 Task: Find connections with filter location Macenta with filter topic #propertymanagement with filter profile language German with filter current company Vestige Marketing Pvt. Ltd. with filter school Bal Bharati Public School, Noida with filter industry Hospitals with filter service category Financial Accounting with filter keywords title Research Assistant
Action: Mouse moved to (238, 189)
Screenshot: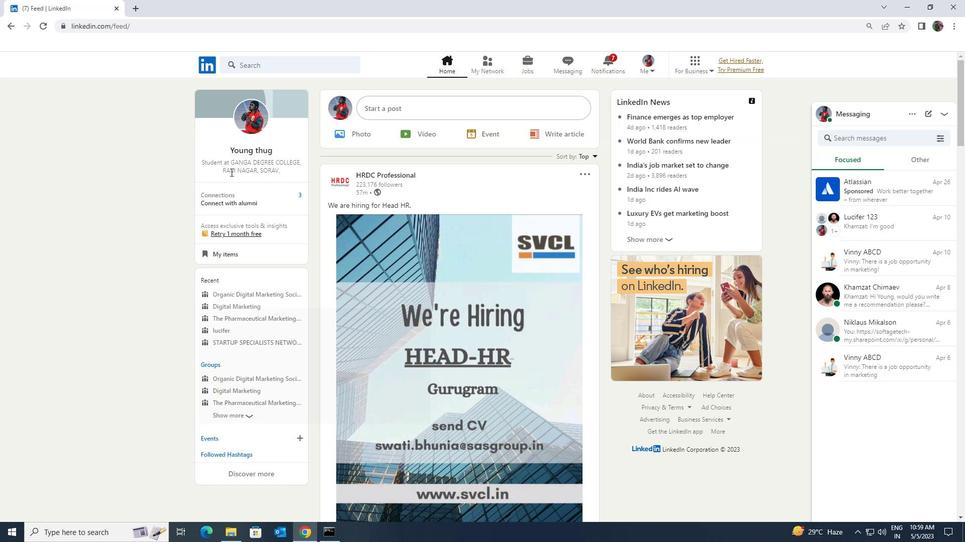 
Action: Mouse pressed left at (238, 189)
Screenshot: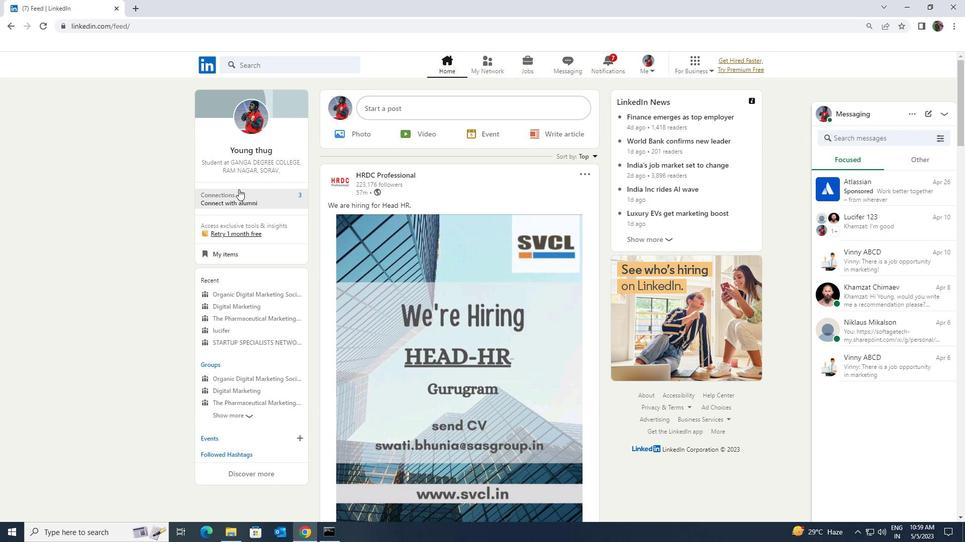 
Action: Mouse moved to (243, 120)
Screenshot: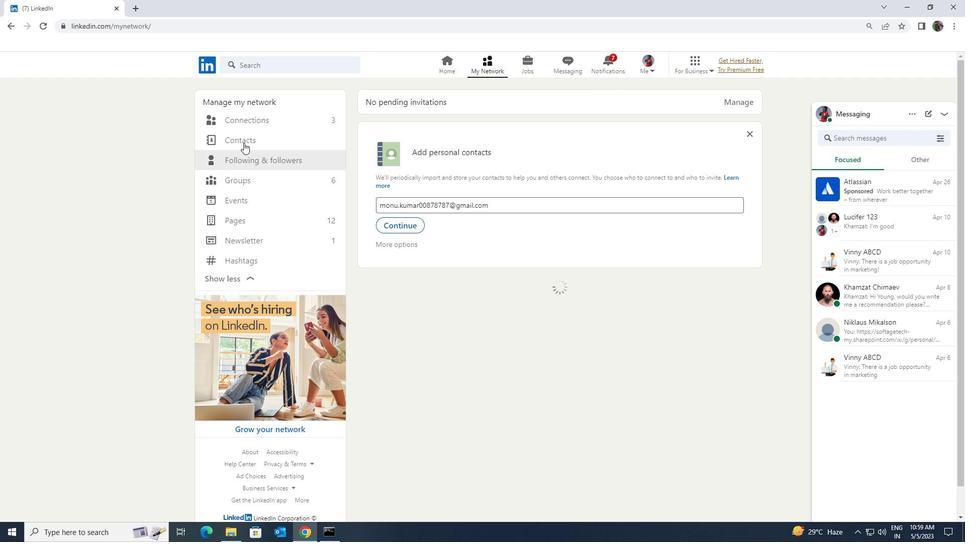
Action: Mouse pressed left at (243, 120)
Screenshot: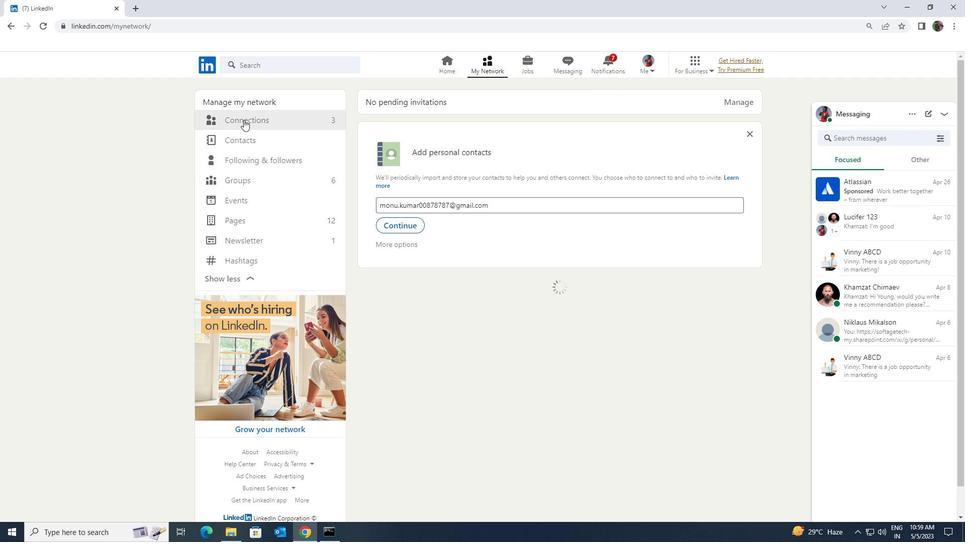 
Action: Mouse moved to (550, 119)
Screenshot: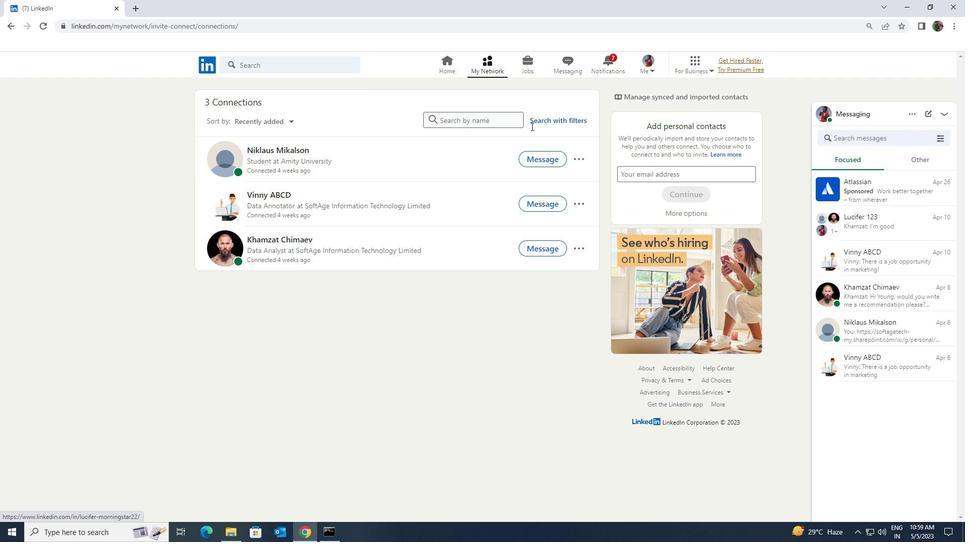 
Action: Mouse pressed left at (550, 119)
Screenshot: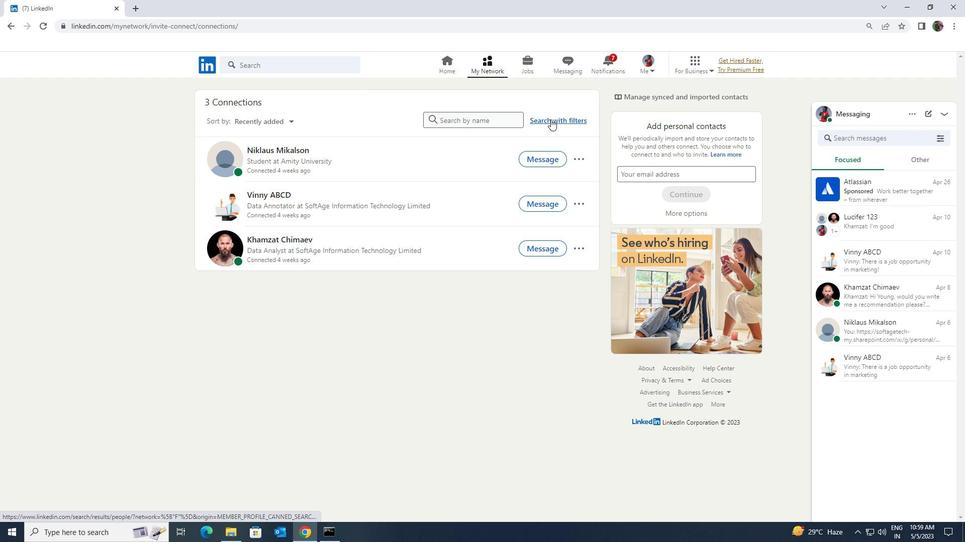 
Action: Mouse moved to (524, 92)
Screenshot: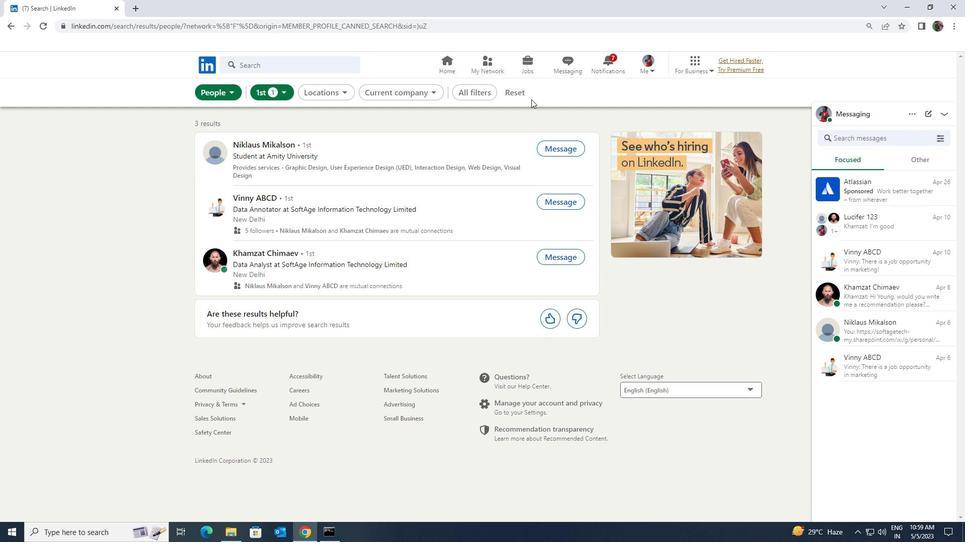 
Action: Mouse pressed left at (524, 92)
Screenshot: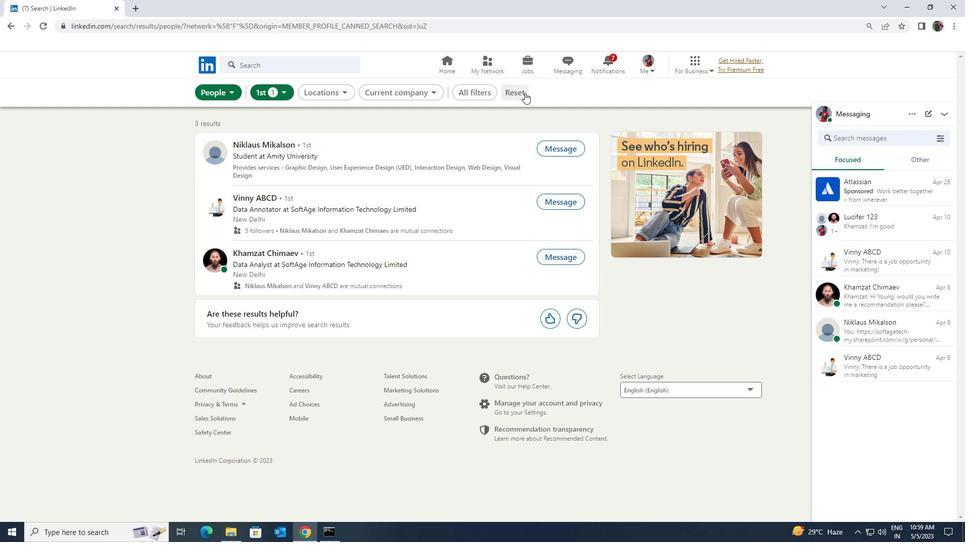 
Action: Mouse moved to (504, 89)
Screenshot: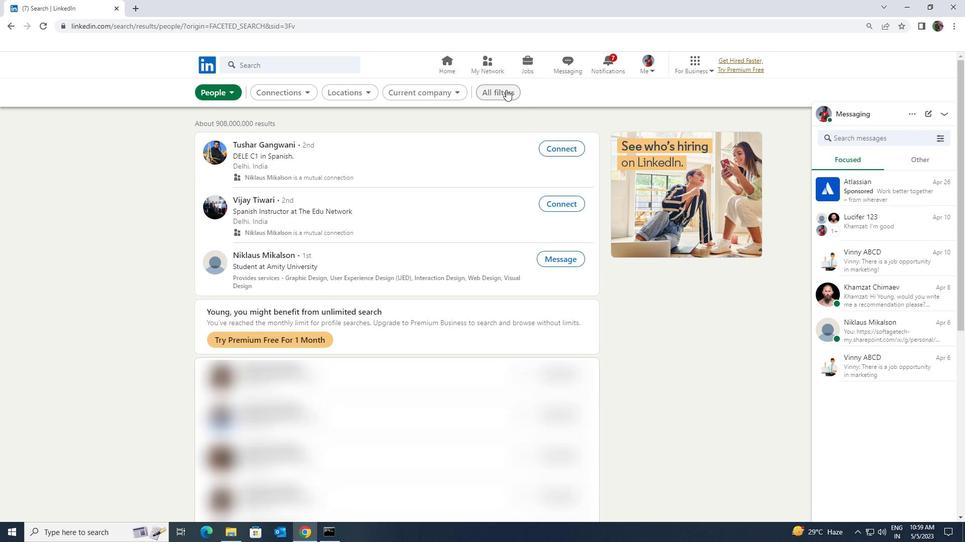 
Action: Mouse pressed left at (504, 89)
Screenshot: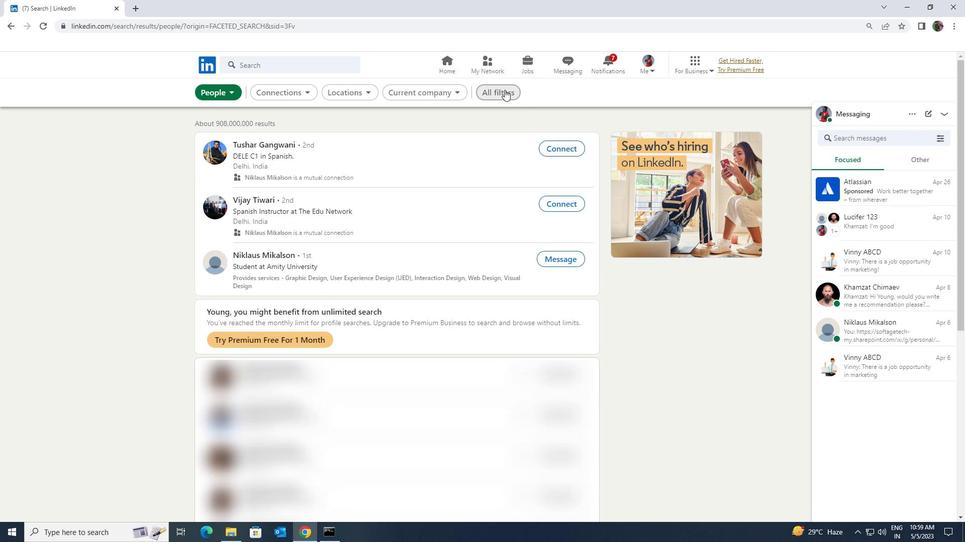 
Action: Mouse moved to (840, 394)
Screenshot: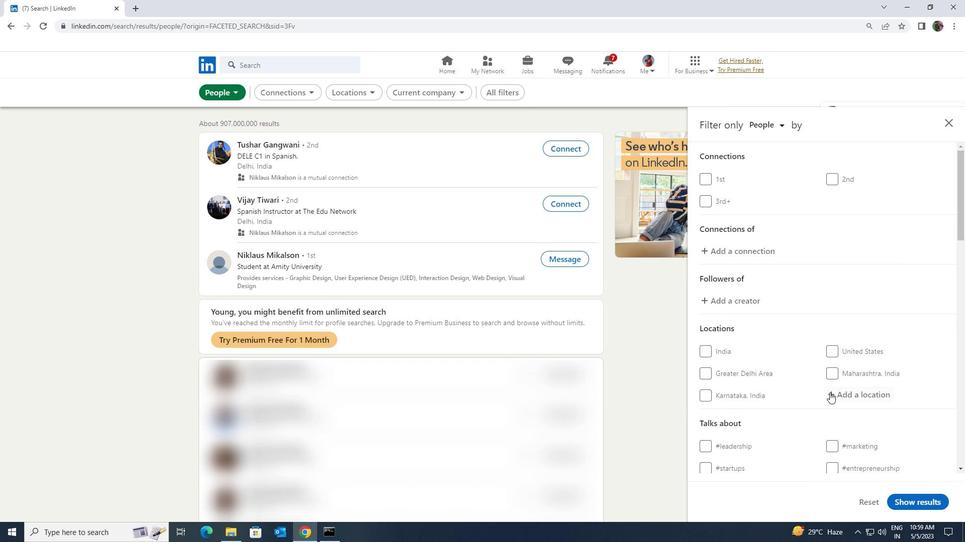 
Action: Mouse pressed left at (840, 394)
Screenshot: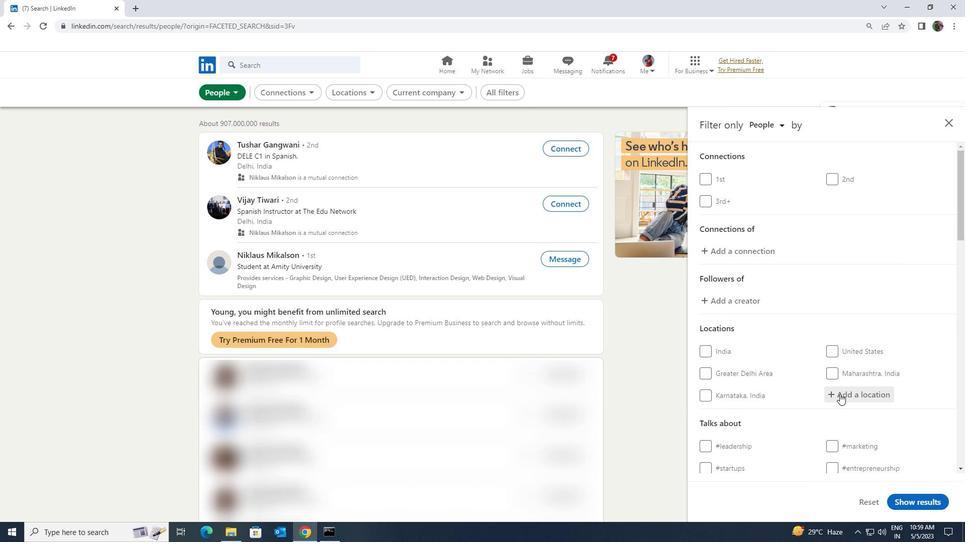 
Action: Key pressed <Key.shift>MACENTA
Screenshot: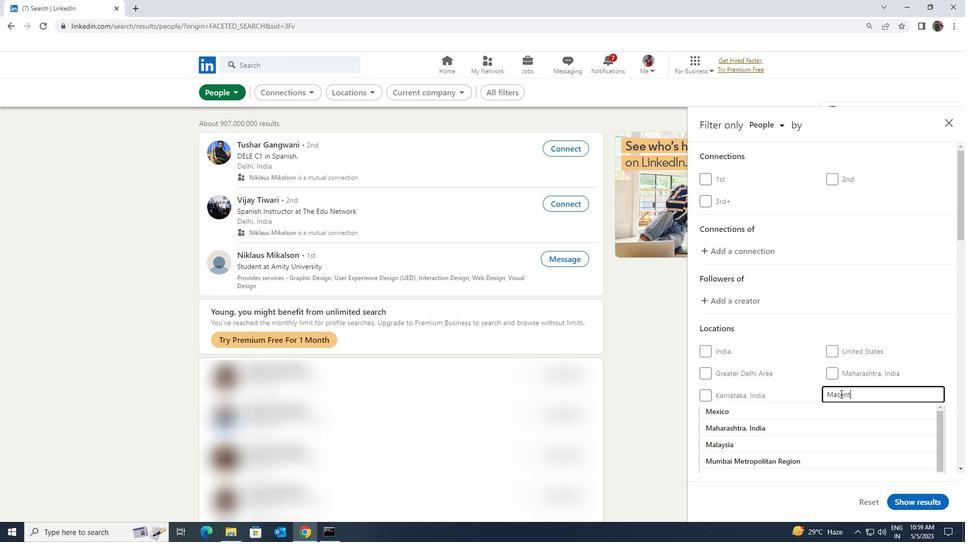 
Action: Mouse moved to (842, 412)
Screenshot: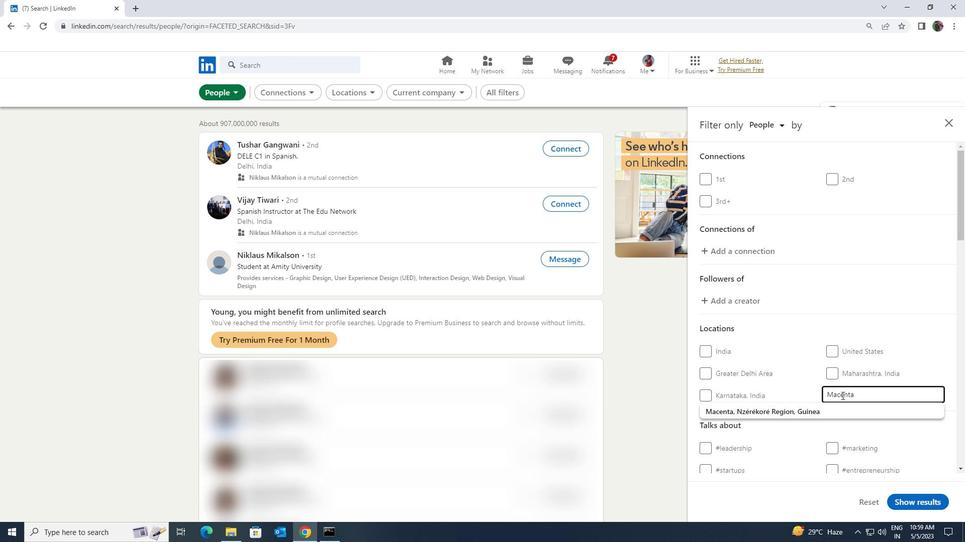 
Action: Mouse pressed left at (842, 412)
Screenshot: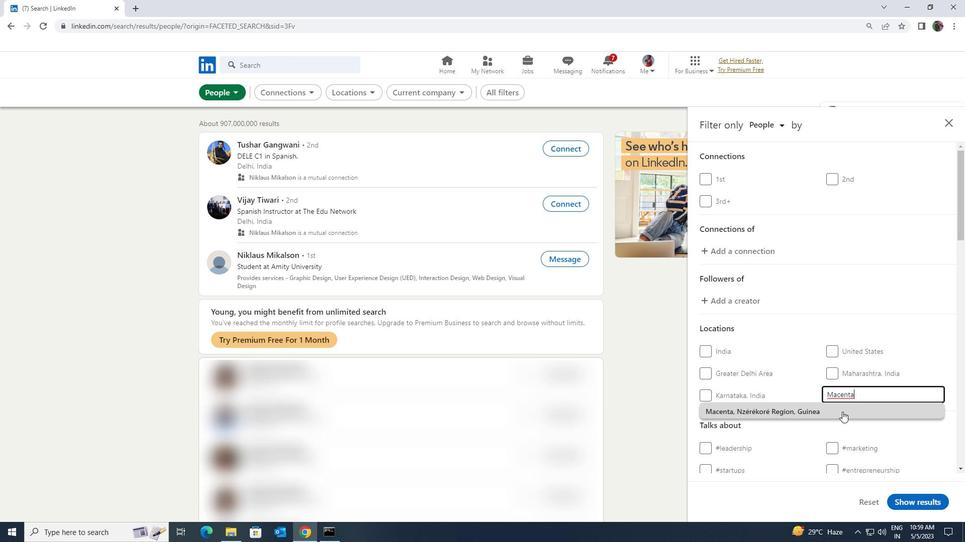 
Action: Mouse moved to (842, 412)
Screenshot: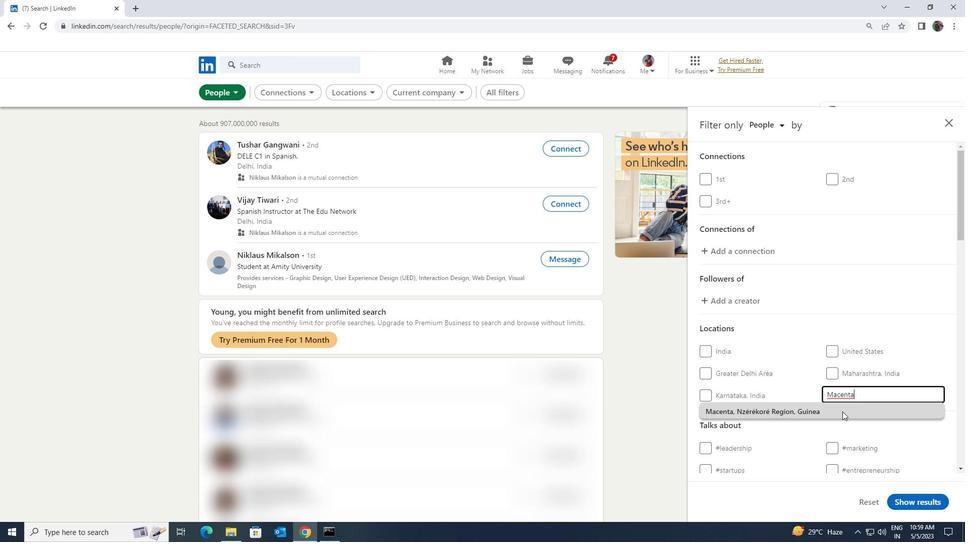 
Action: Mouse scrolled (842, 411) with delta (0, 0)
Screenshot: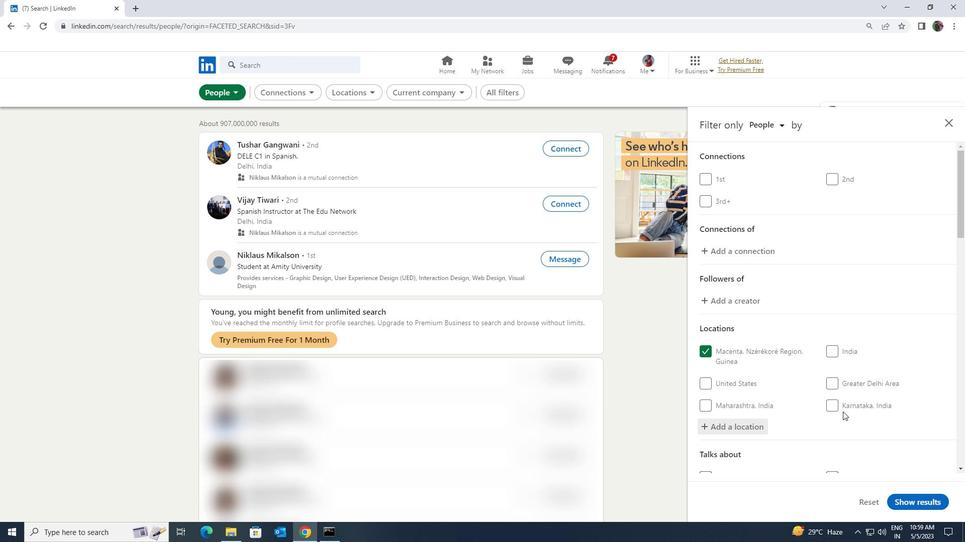 
Action: Mouse scrolled (842, 411) with delta (0, 0)
Screenshot: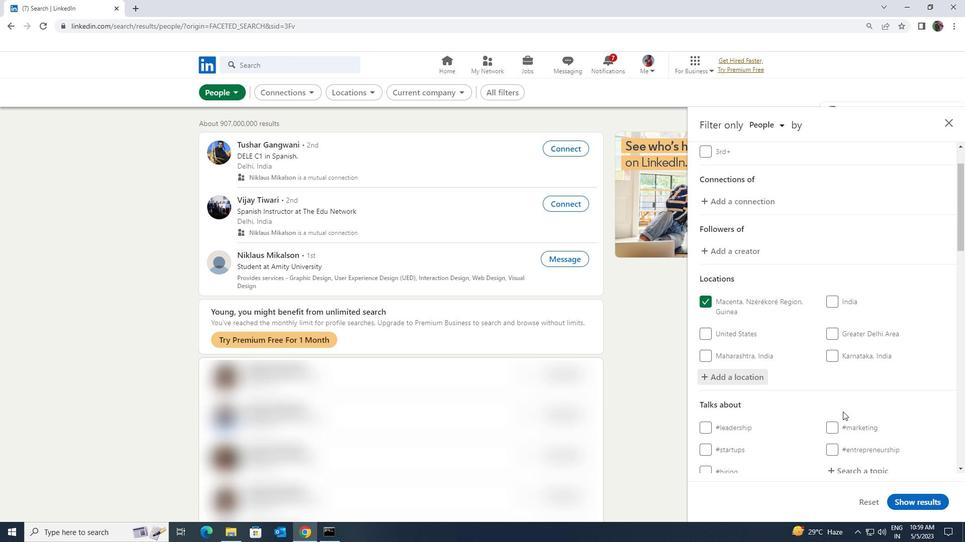 
Action: Mouse moved to (842, 415)
Screenshot: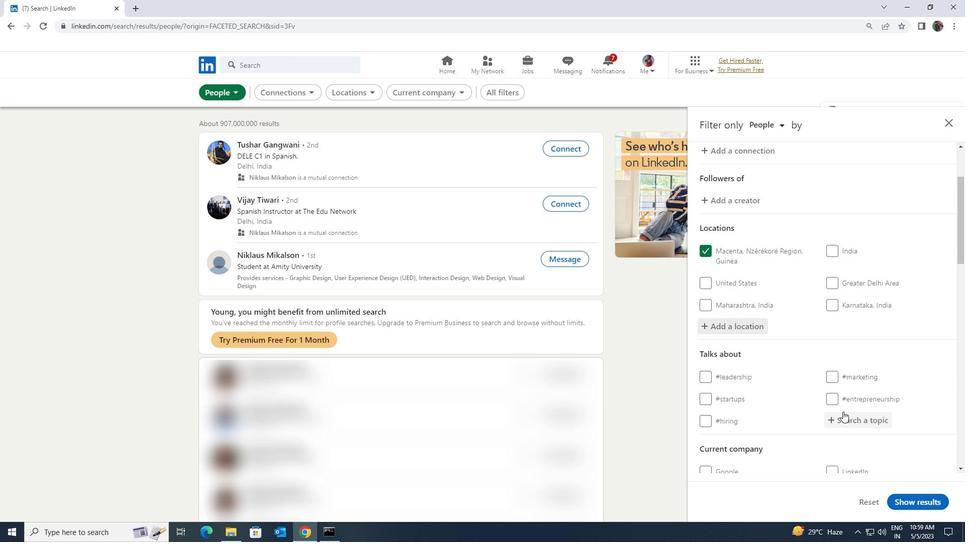 
Action: Mouse pressed left at (842, 415)
Screenshot: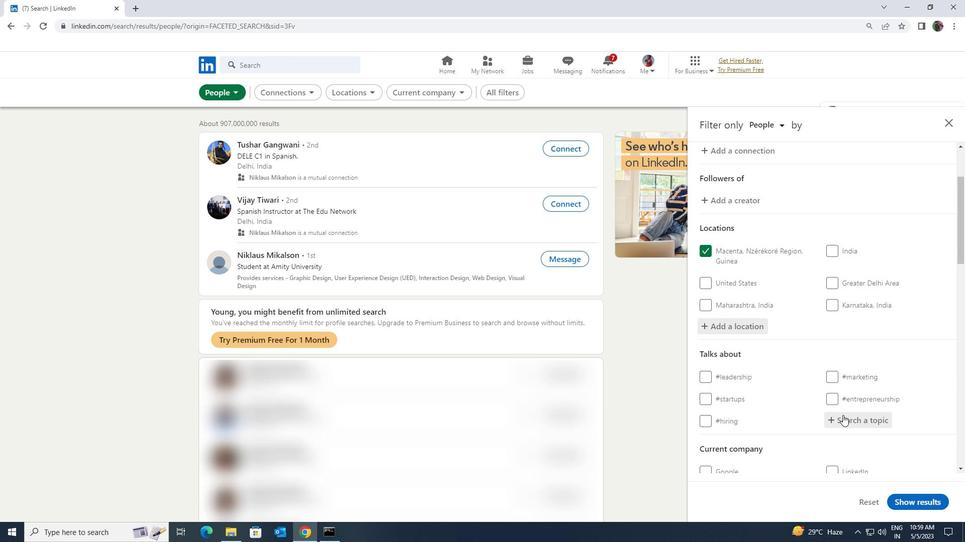 
Action: Key pressed <Key.shift><Key.shift><Key.shift><Key.shift><Key.shift>PROPERTYMANA
Screenshot: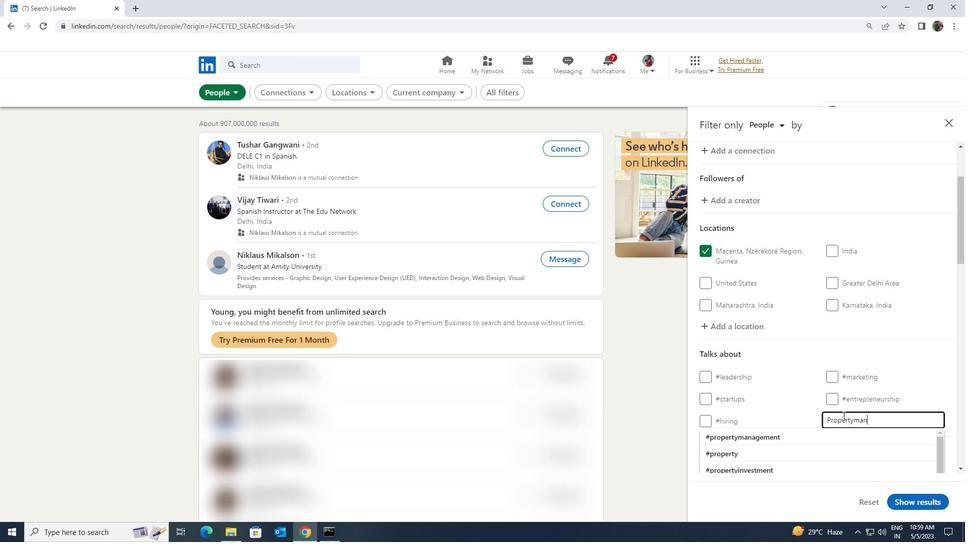 
Action: Mouse moved to (833, 432)
Screenshot: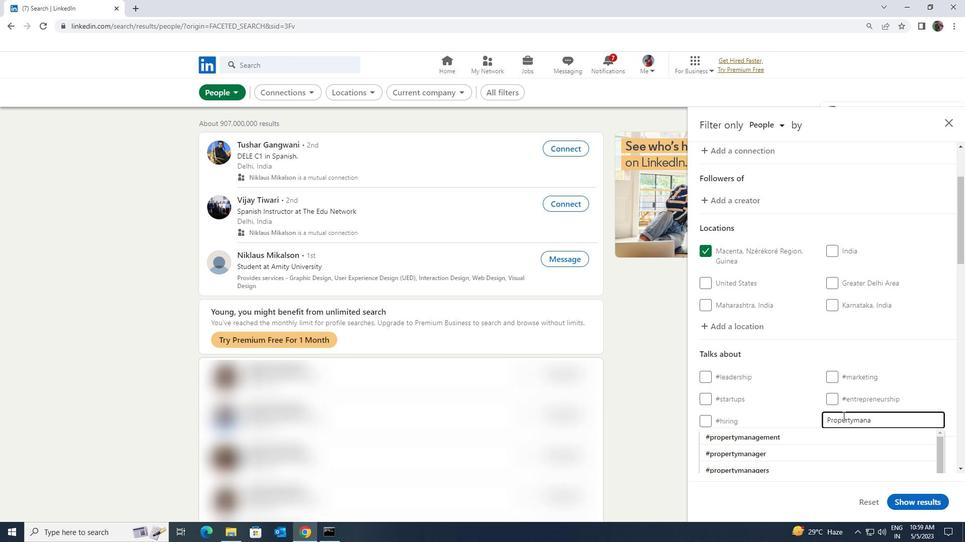 
Action: Mouse pressed left at (833, 432)
Screenshot: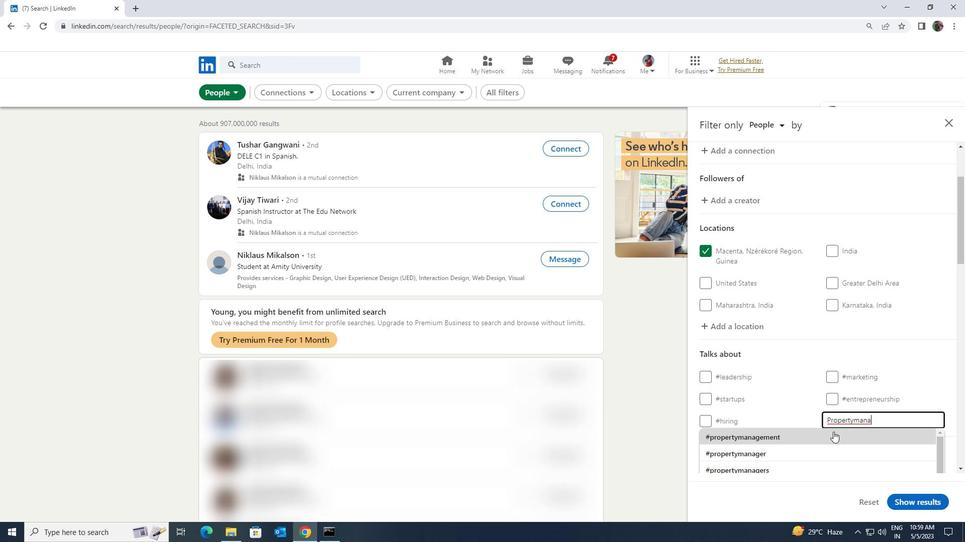 
Action: Mouse moved to (832, 432)
Screenshot: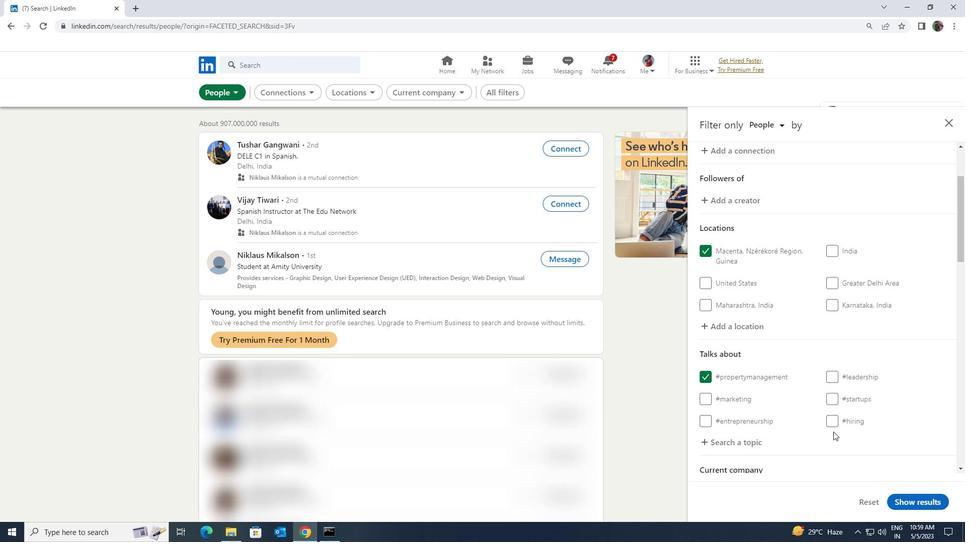 
Action: Mouse scrolled (832, 431) with delta (0, 0)
Screenshot: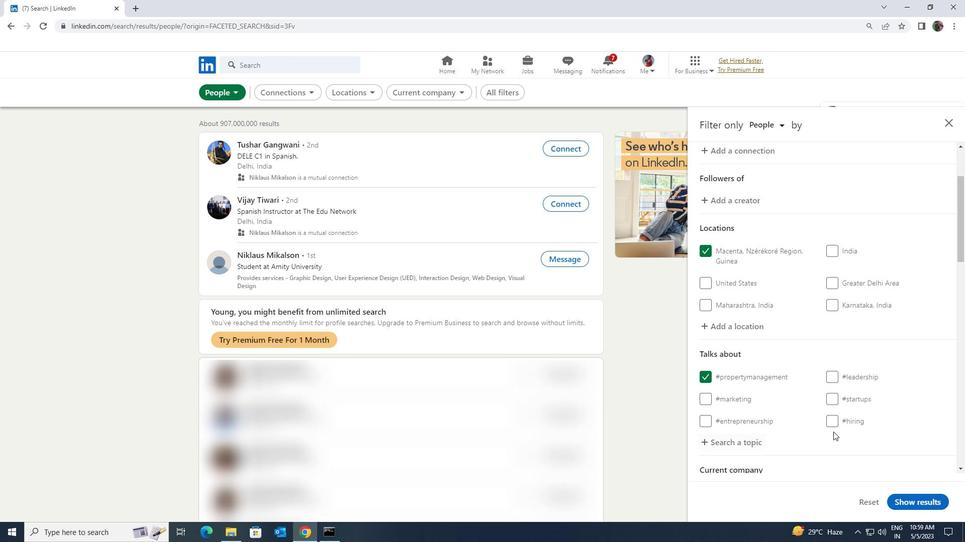 
Action: Mouse scrolled (832, 431) with delta (0, 0)
Screenshot: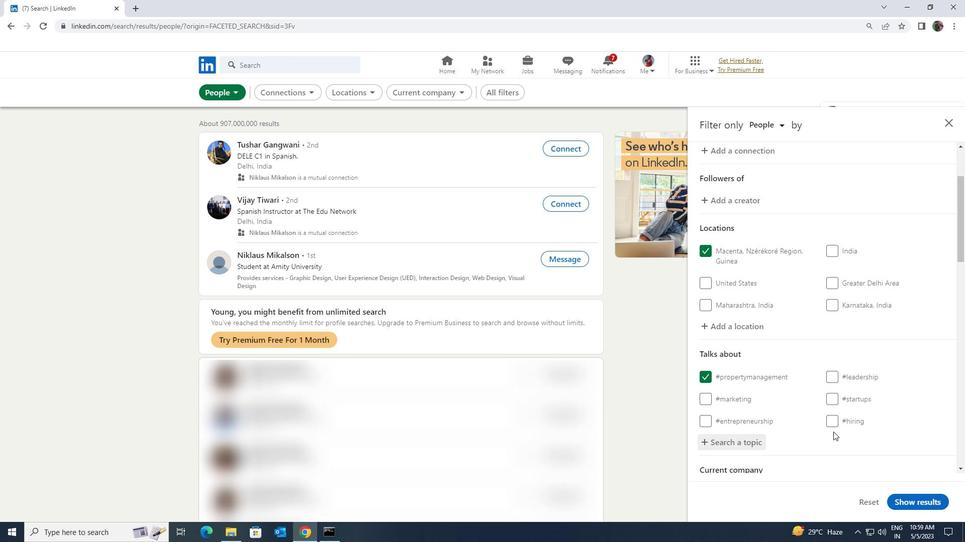
Action: Mouse moved to (832, 432)
Screenshot: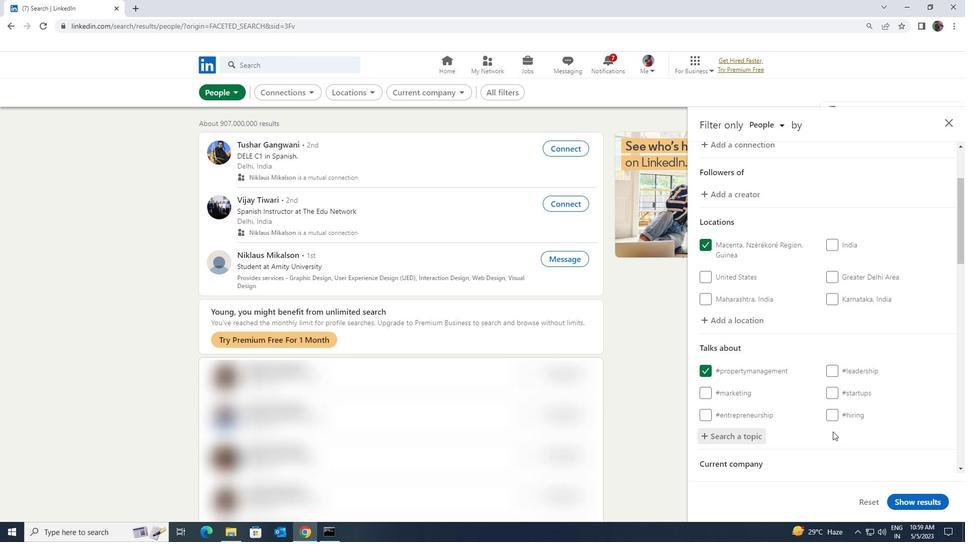 
Action: Mouse scrolled (832, 432) with delta (0, 0)
Screenshot: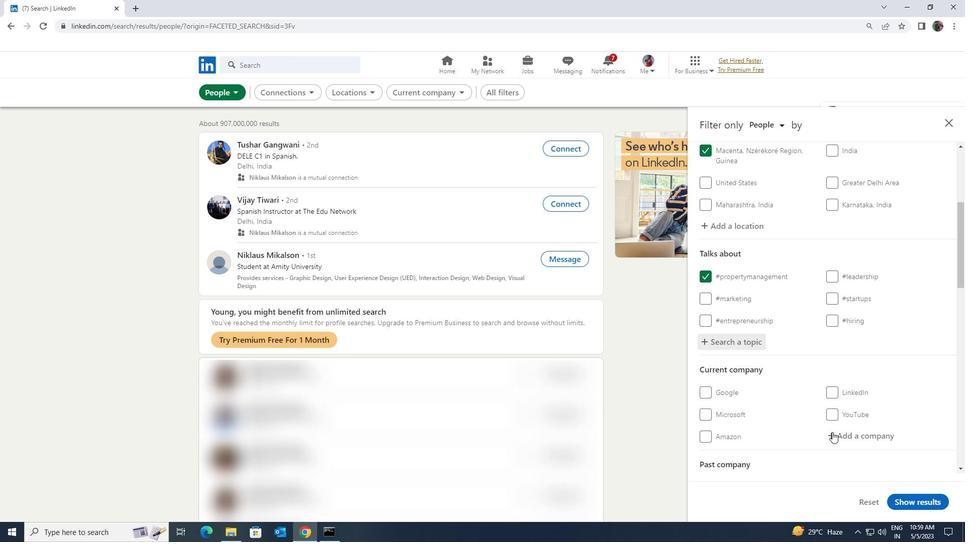 
Action: Mouse scrolled (832, 432) with delta (0, 0)
Screenshot: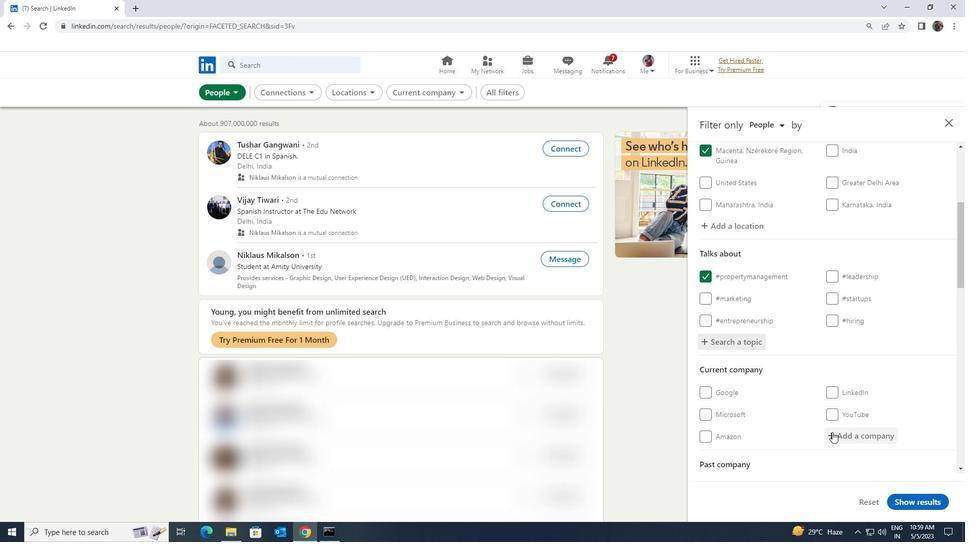 
Action: Mouse scrolled (832, 432) with delta (0, 0)
Screenshot: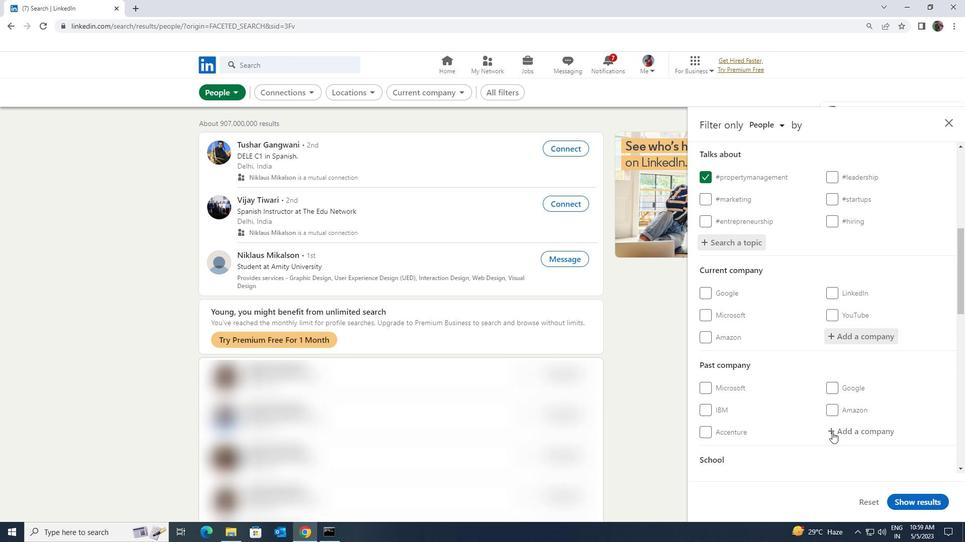 
Action: Mouse scrolled (832, 432) with delta (0, 0)
Screenshot: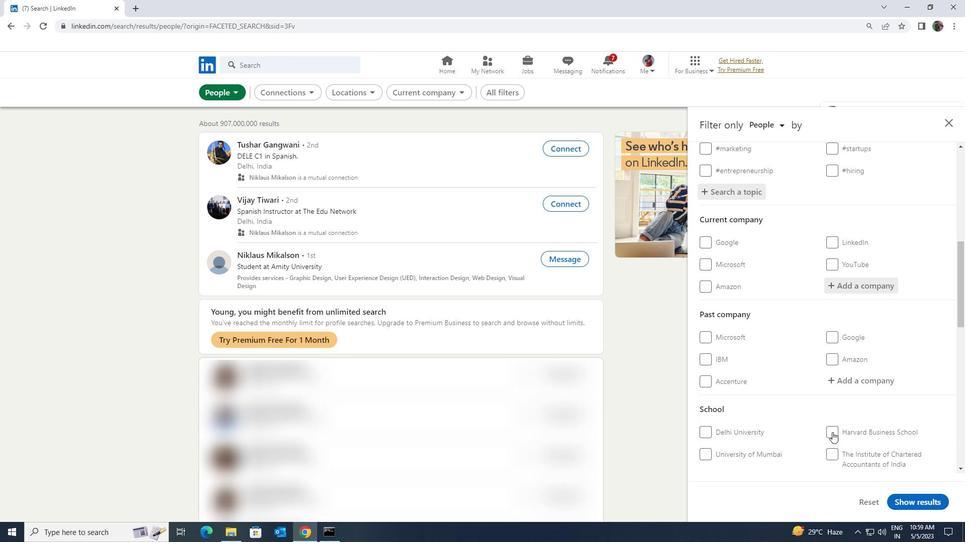 
Action: Mouse scrolled (832, 432) with delta (0, 0)
Screenshot: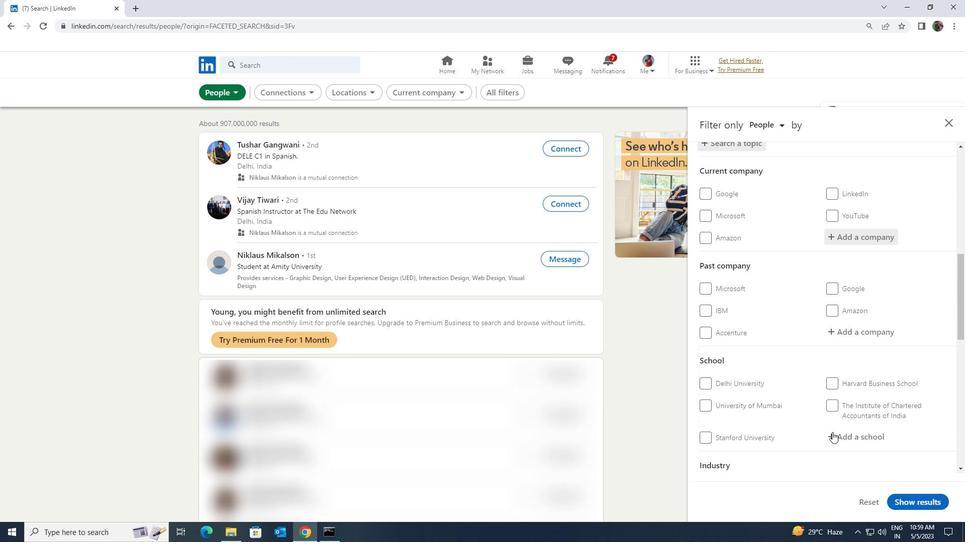 
Action: Mouse scrolled (832, 432) with delta (0, 0)
Screenshot: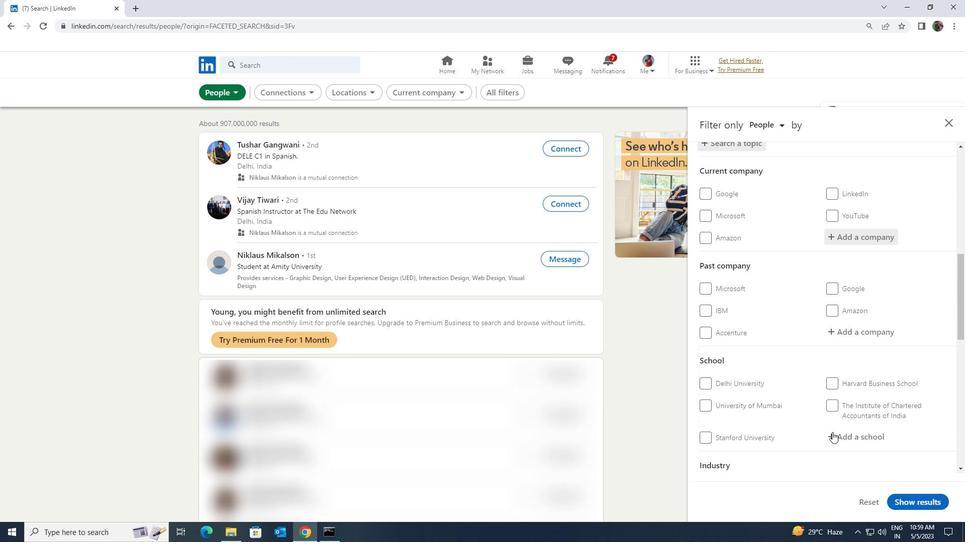 
Action: Mouse scrolled (832, 432) with delta (0, 0)
Screenshot: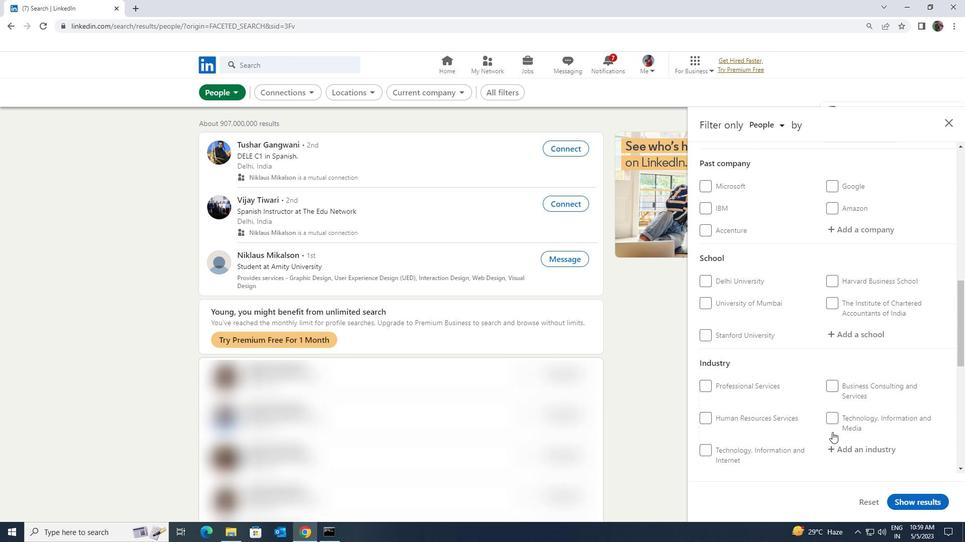 
Action: Mouse scrolled (832, 432) with delta (0, 0)
Screenshot: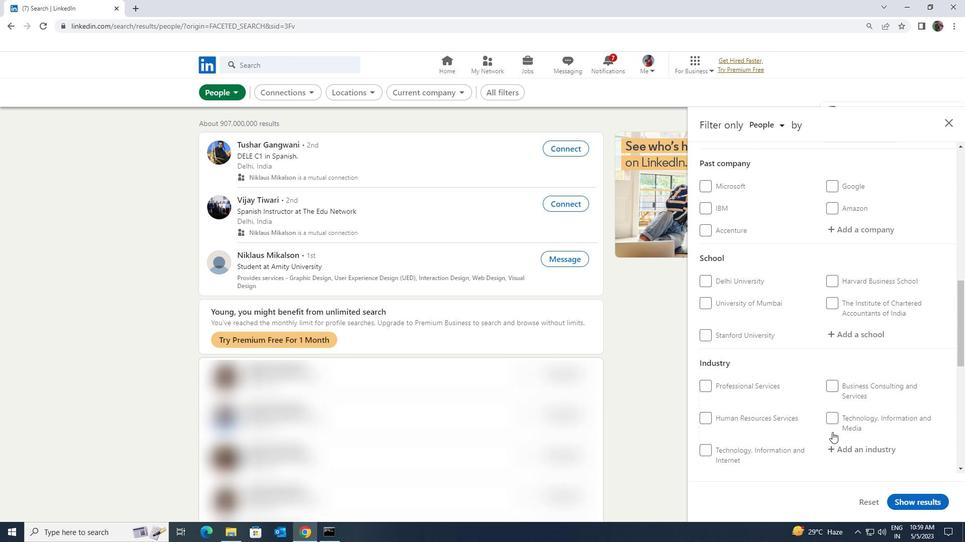 
Action: Mouse scrolled (832, 432) with delta (0, 0)
Screenshot: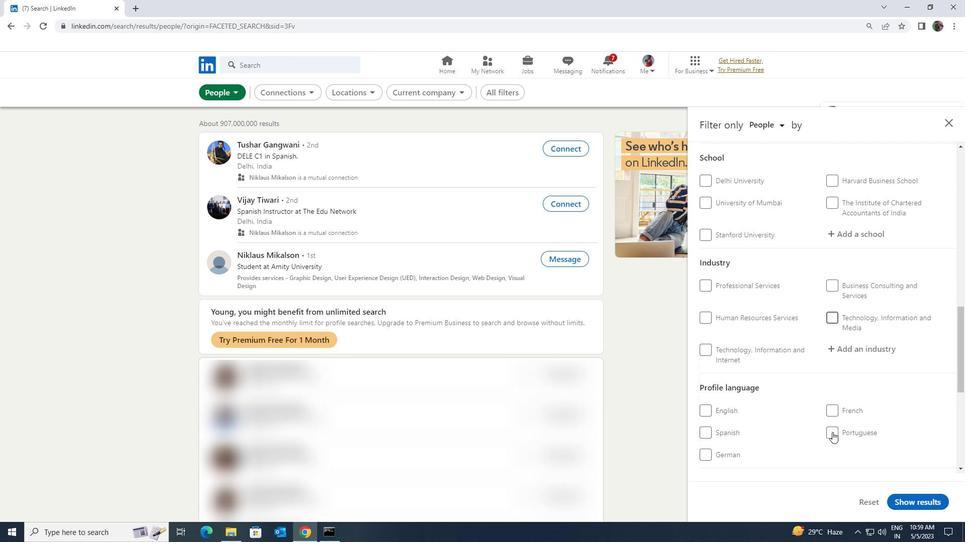 
Action: Mouse moved to (734, 405)
Screenshot: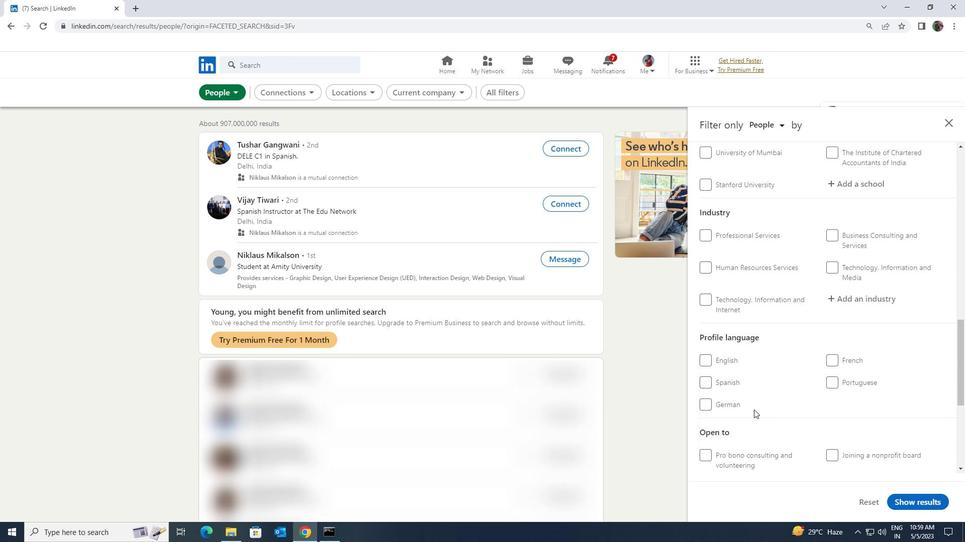 
Action: Mouse pressed left at (734, 405)
Screenshot: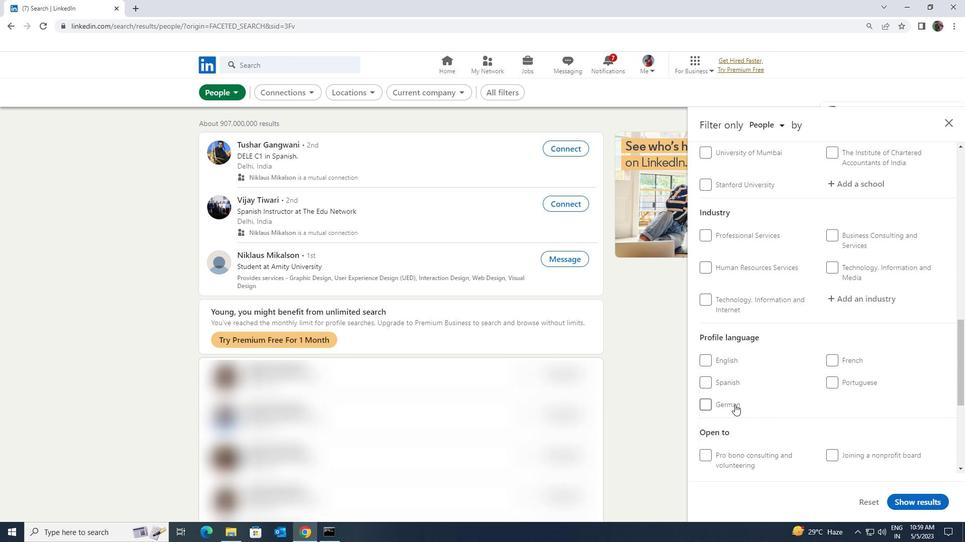 
Action: Mouse moved to (802, 403)
Screenshot: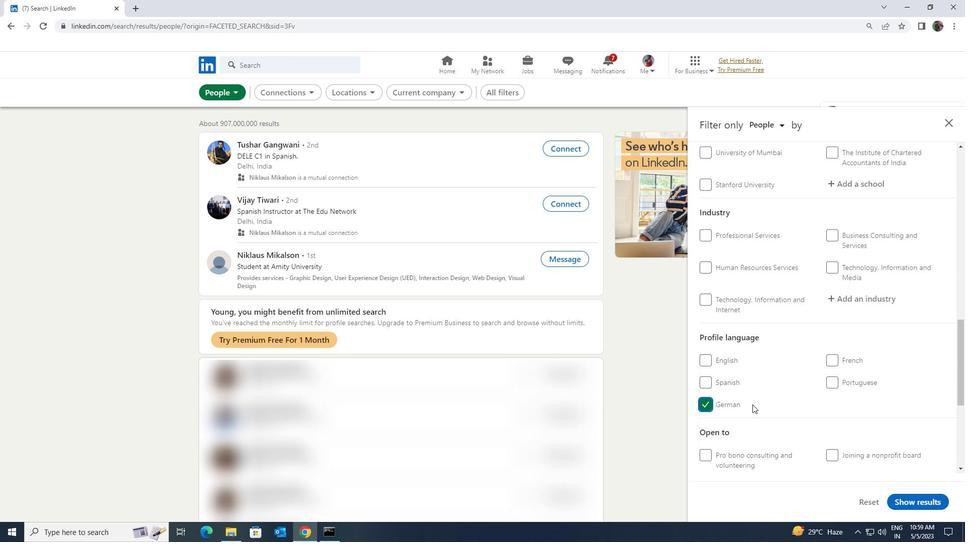 
Action: Mouse scrolled (802, 404) with delta (0, 0)
Screenshot: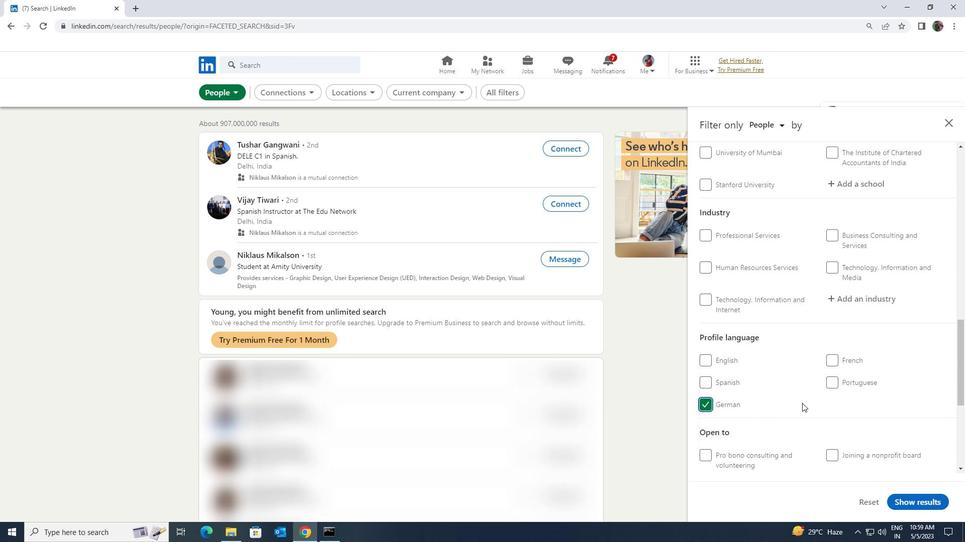 
Action: Mouse scrolled (802, 404) with delta (0, 0)
Screenshot: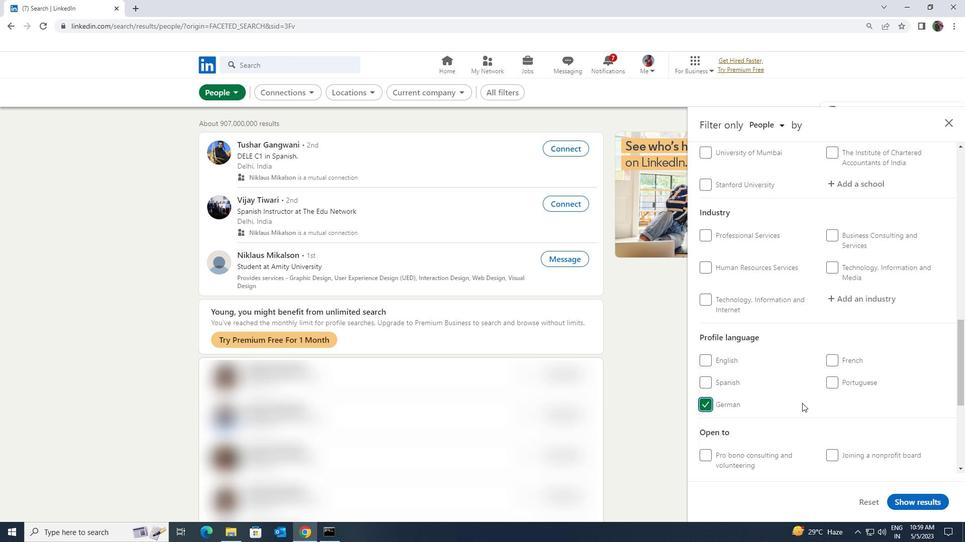 
Action: Mouse moved to (805, 404)
Screenshot: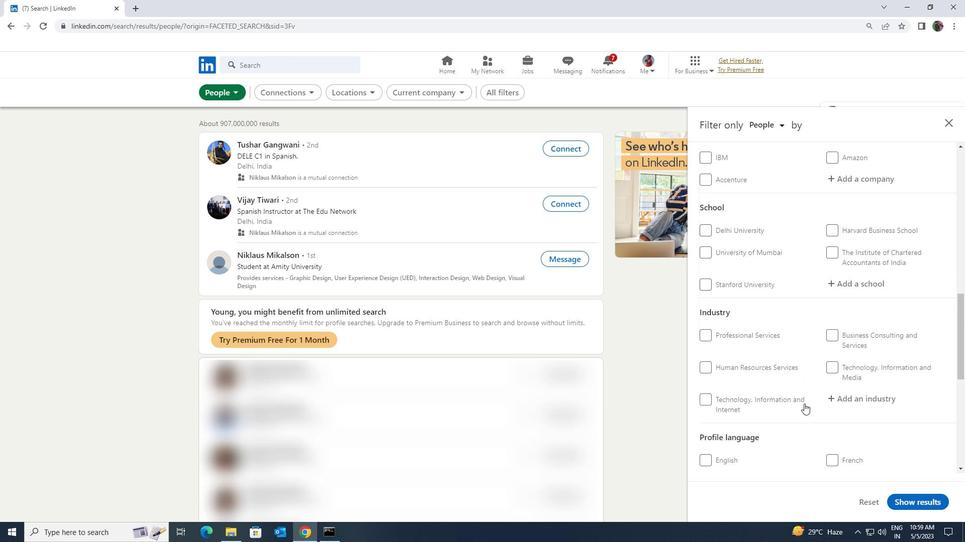 
Action: Mouse scrolled (805, 405) with delta (0, 0)
Screenshot: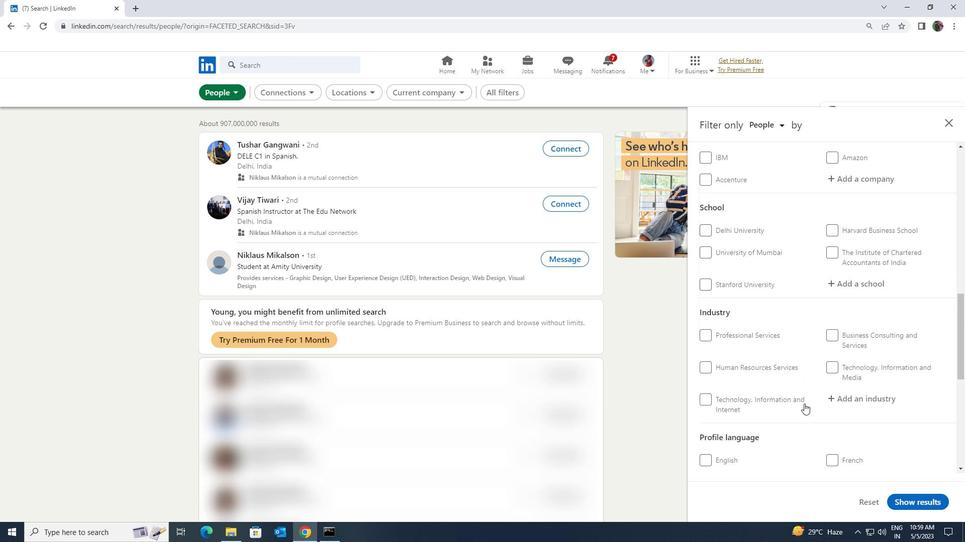 
Action: Mouse scrolled (805, 405) with delta (0, 0)
Screenshot: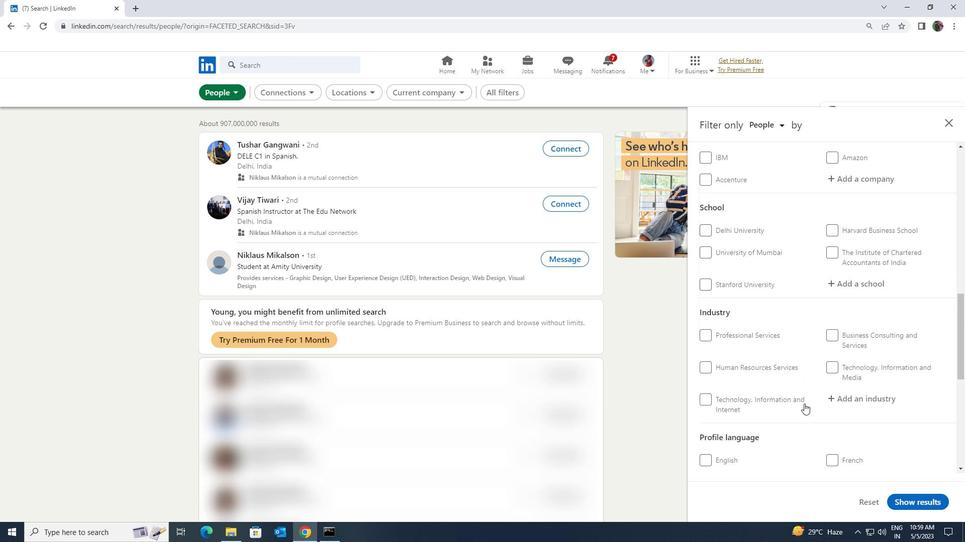 
Action: Mouse scrolled (805, 405) with delta (0, 0)
Screenshot: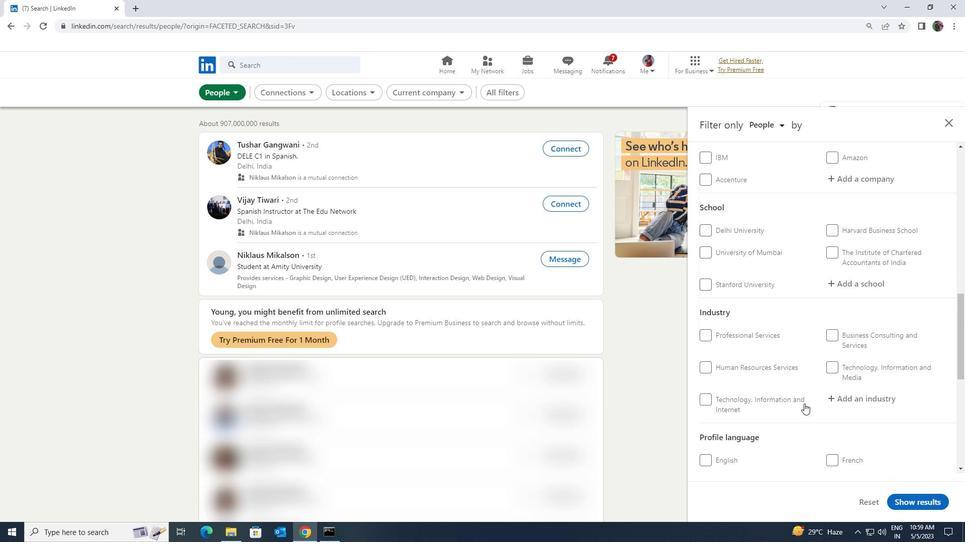 
Action: Mouse moved to (806, 404)
Screenshot: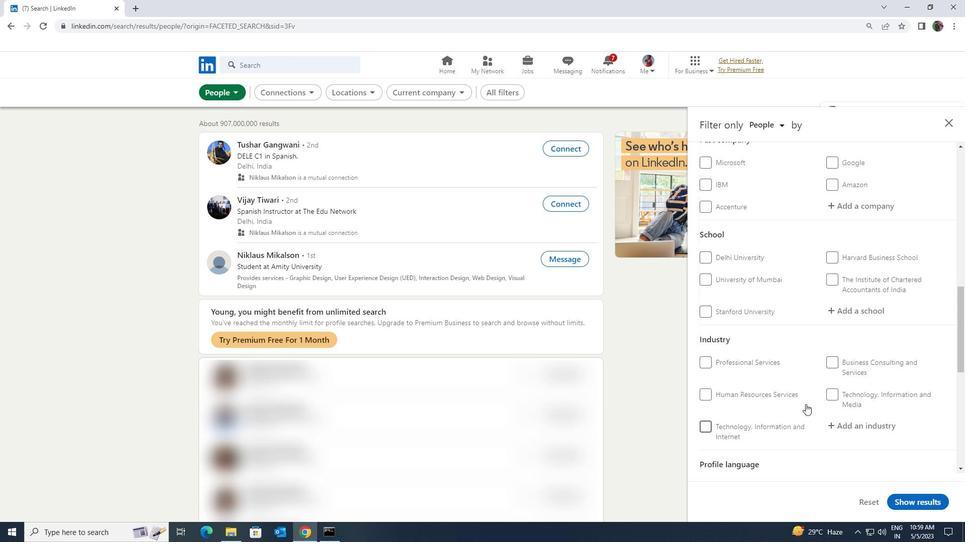 
Action: Mouse scrolled (806, 404) with delta (0, 0)
Screenshot: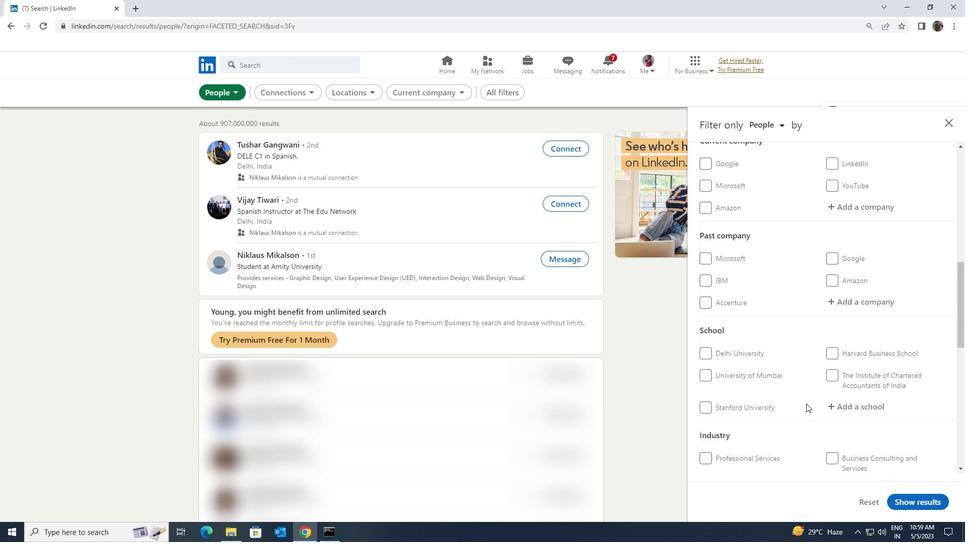 
Action: Mouse scrolled (806, 404) with delta (0, 0)
Screenshot: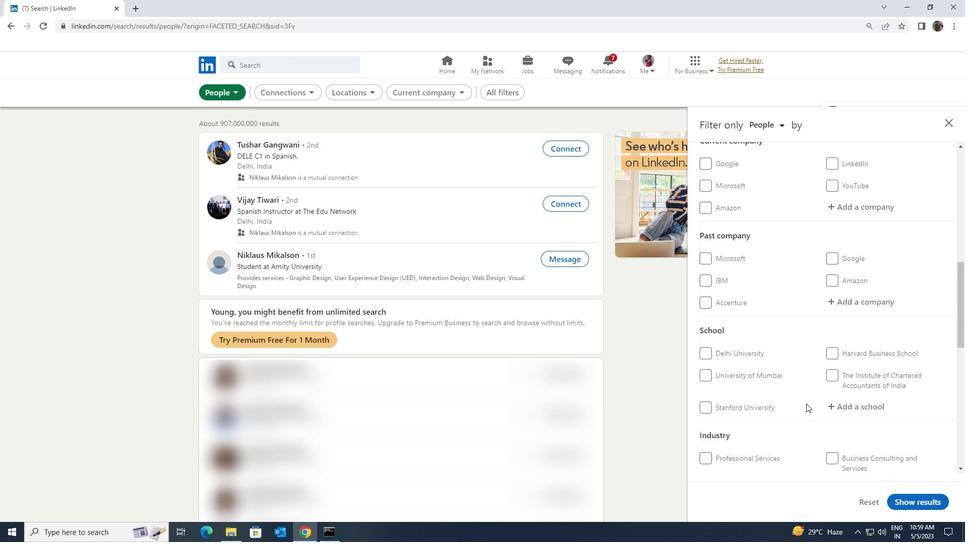 
Action: Mouse scrolled (806, 404) with delta (0, 0)
Screenshot: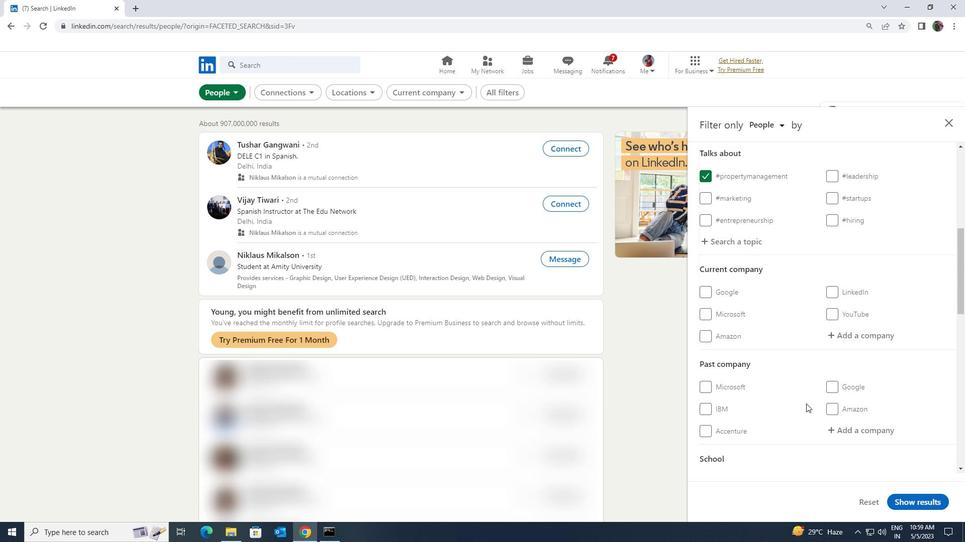 
Action: Mouse scrolled (806, 404) with delta (0, 0)
Screenshot: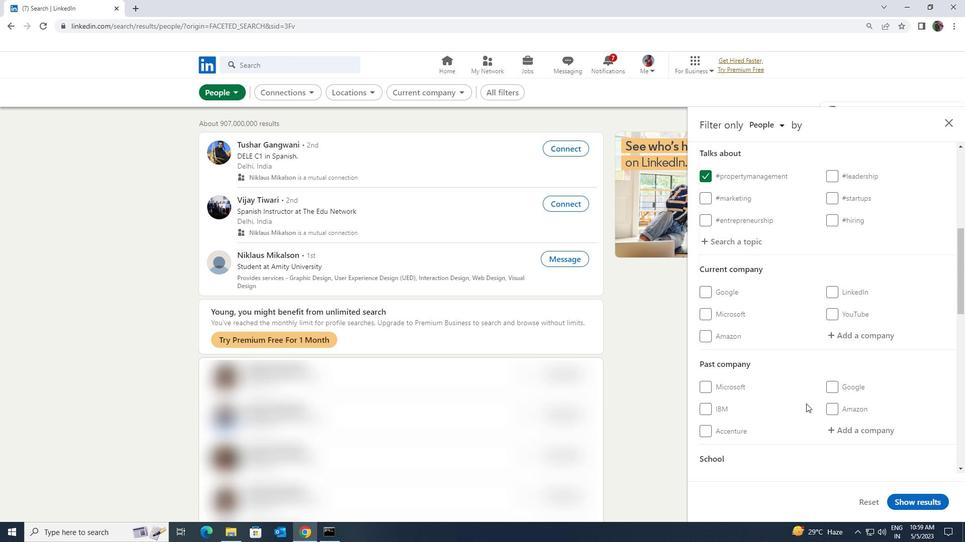 
Action: Mouse moved to (831, 431)
Screenshot: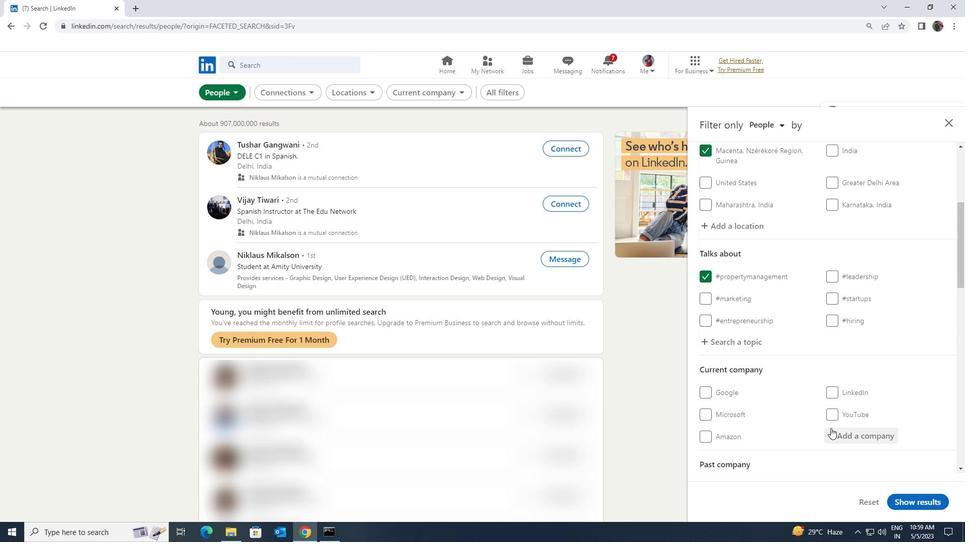 
Action: Mouse pressed left at (831, 431)
Screenshot: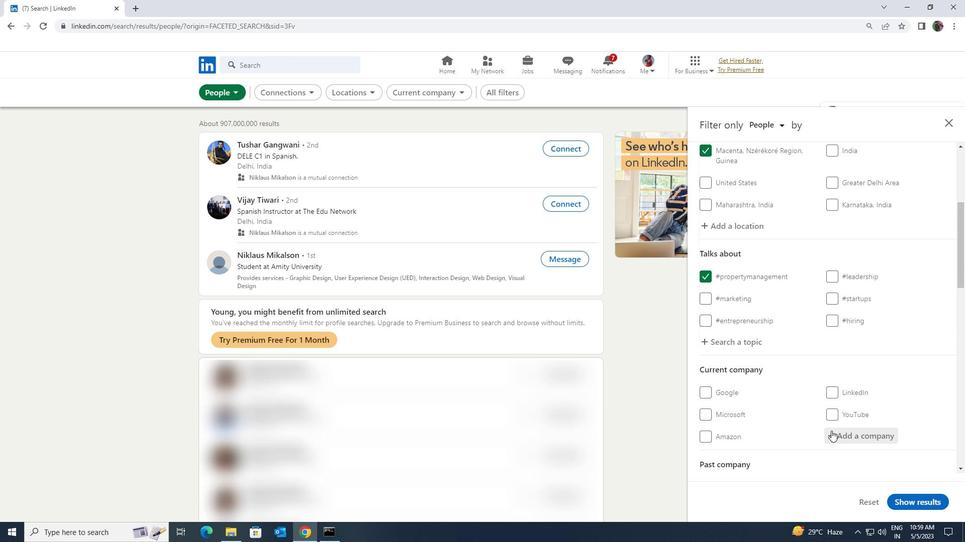 
Action: Key pressed <Key.shift>VESTIGE
Screenshot: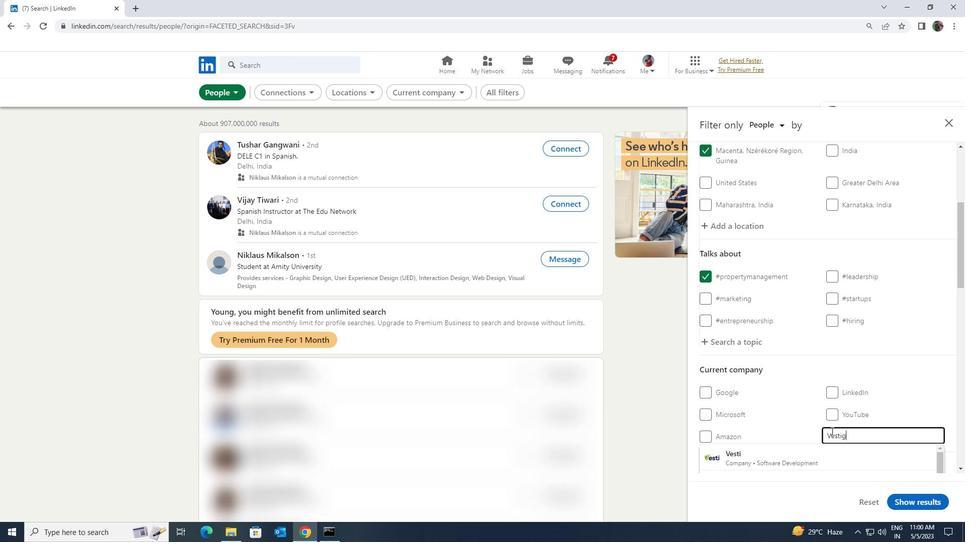 
Action: Mouse moved to (829, 448)
Screenshot: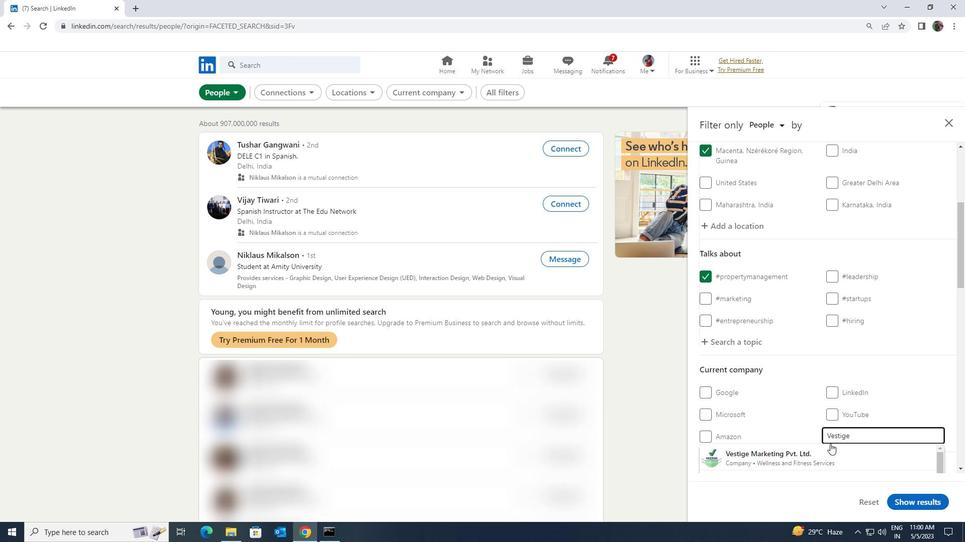 
Action: Mouse pressed left at (829, 448)
Screenshot: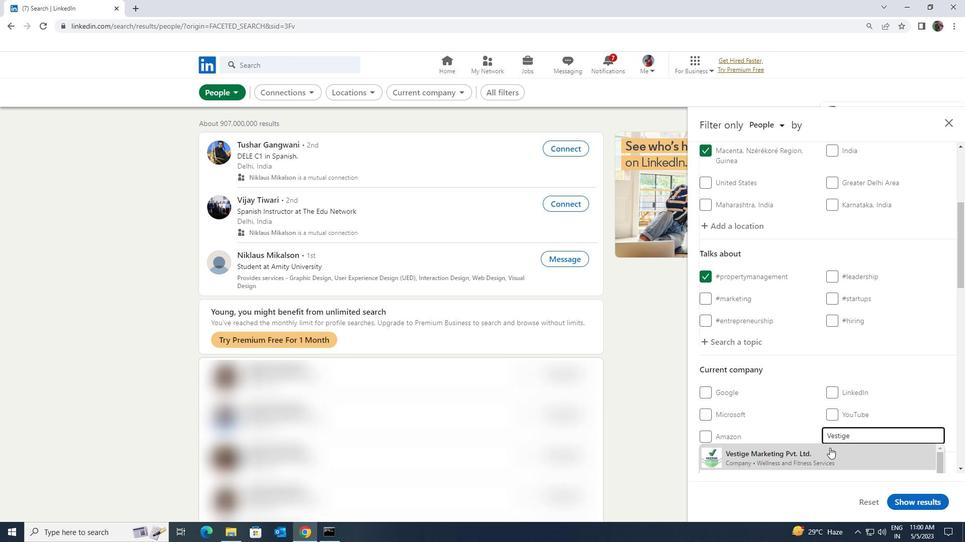 
Action: Mouse moved to (829, 445)
Screenshot: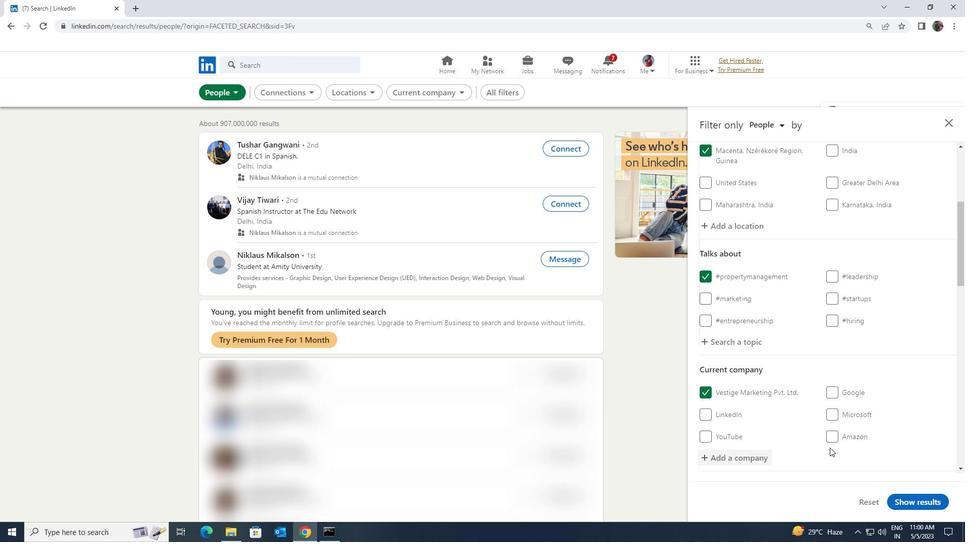 
Action: Mouse scrolled (829, 445) with delta (0, 0)
Screenshot: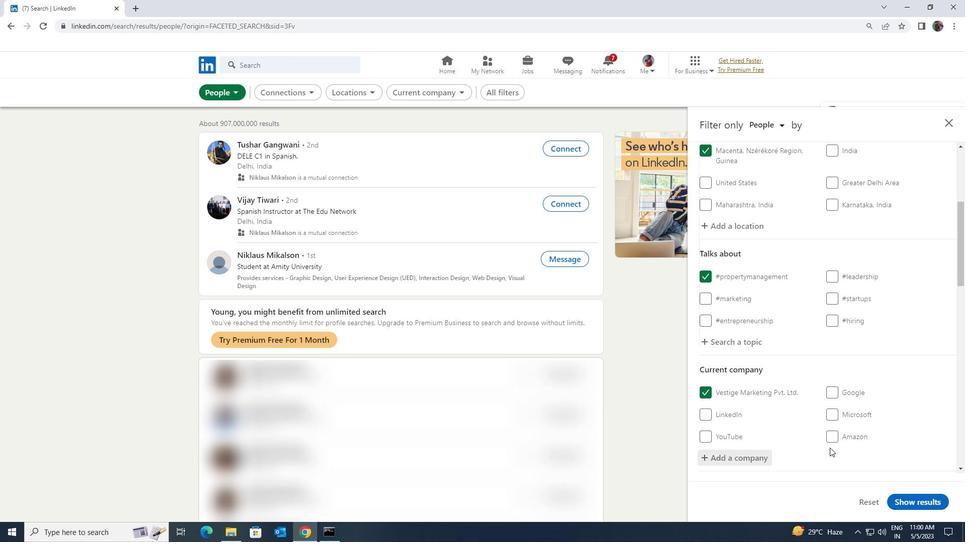 
Action: Mouse scrolled (829, 445) with delta (0, 0)
Screenshot: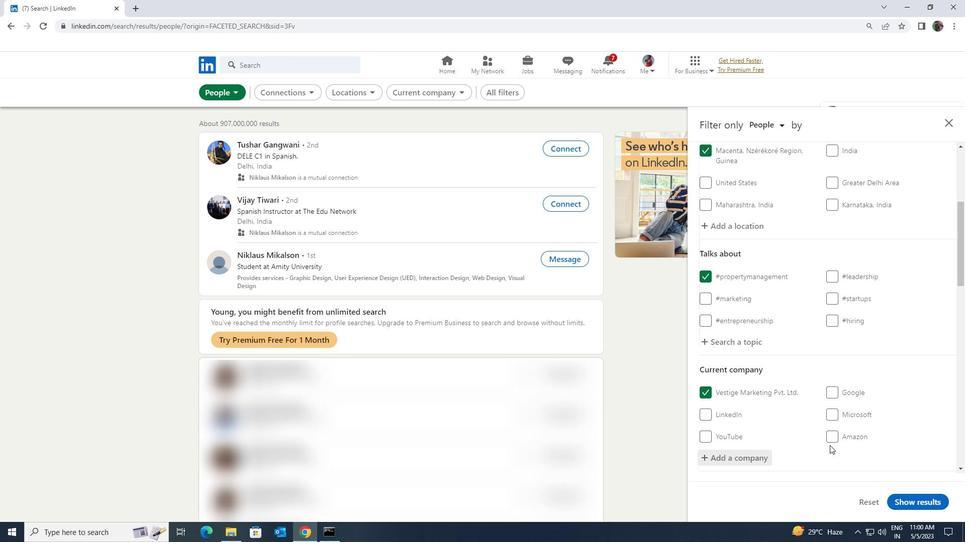 
Action: Mouse moved to (830, 444)
Screenshot: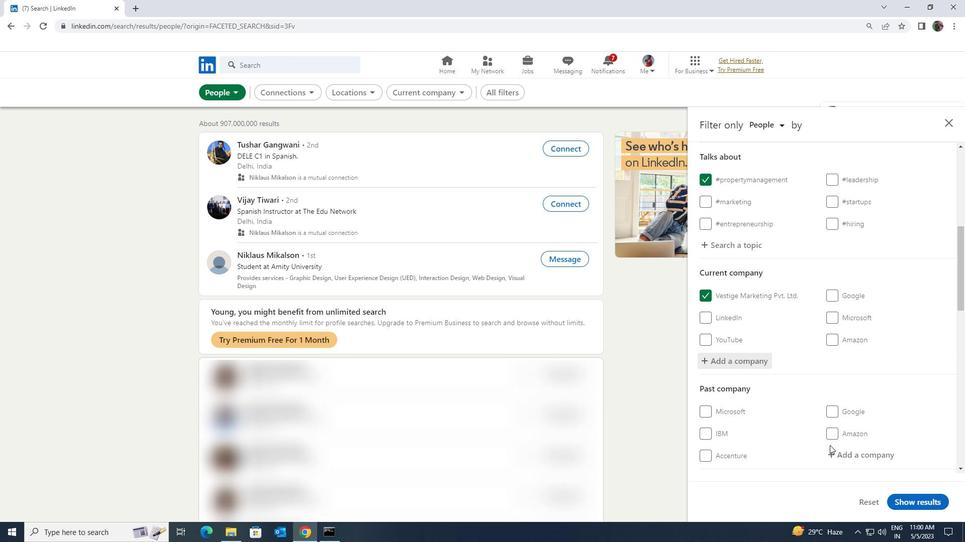 
Action: Mouse scrolled (830, 444) with delta (0, 0)
Screenshot: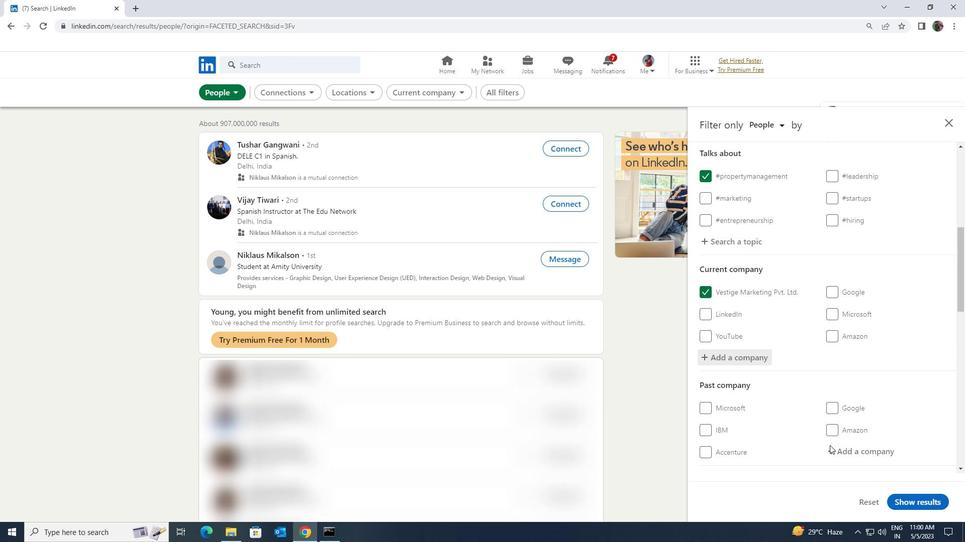 
Action: Mouse scrolled (830, 444) with delta (0, 0)
Screenshot: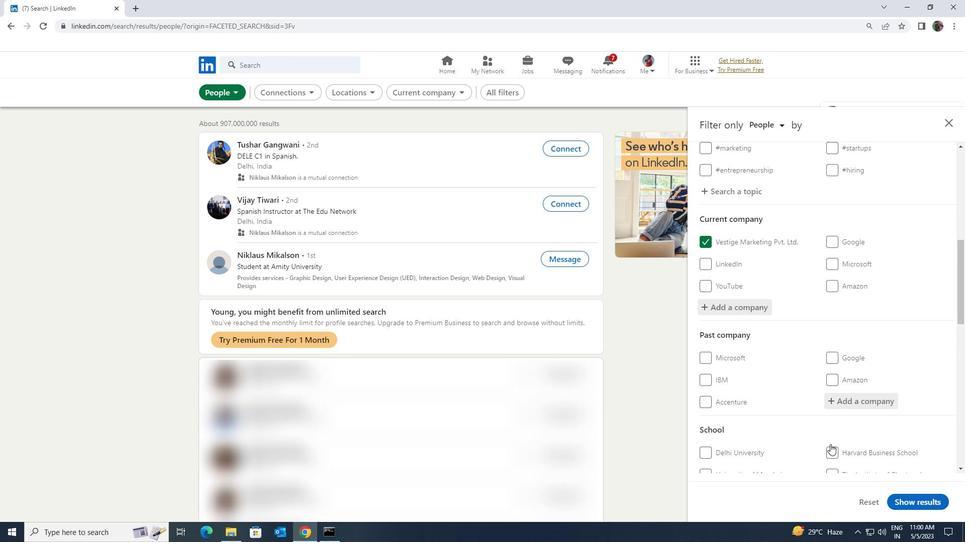 
Action: Mouse moved to (832, 450)
Screenshot: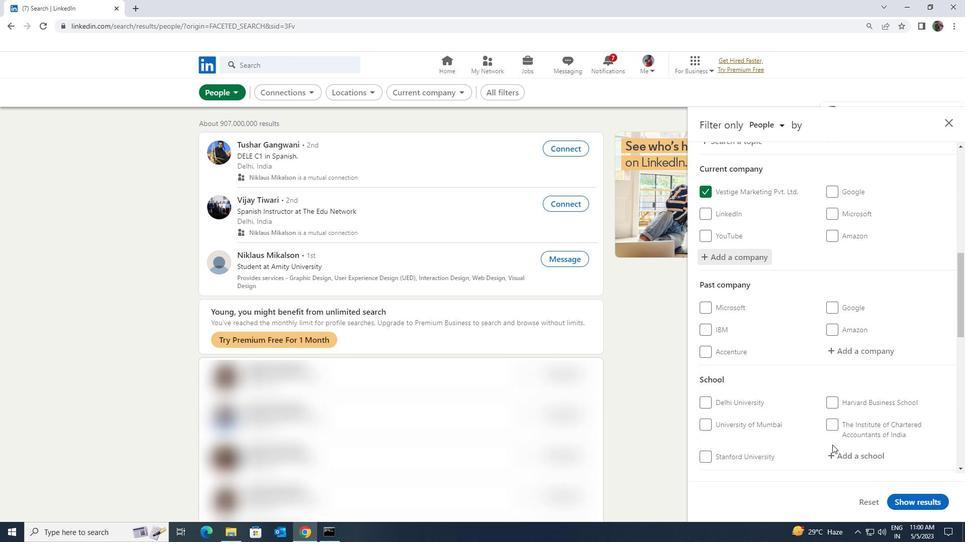 
Action: Mouse pressed left at (832, 450)
Screenshot: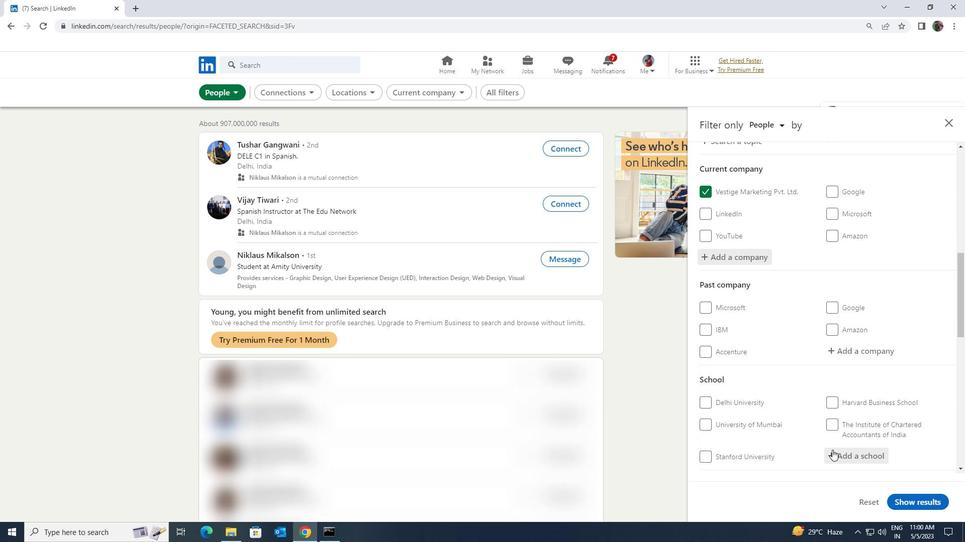 
Action: Mouse moved to (832, 451)
Screenshot: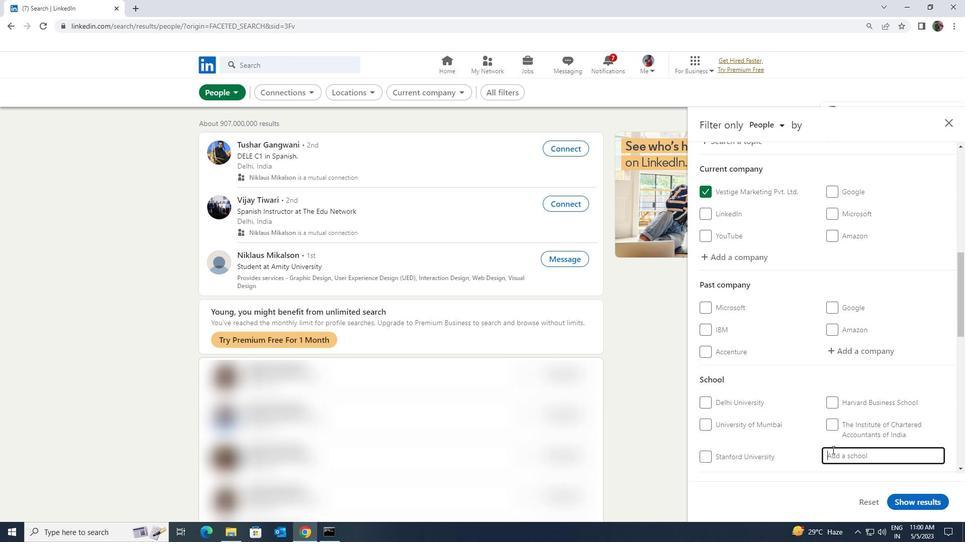 
Action: Key pressed <Key.shift><Key.shift><Key.shift><Key.shift><Key.shift>BAL<Key.space><Key.shift>BHAR
Screenshot: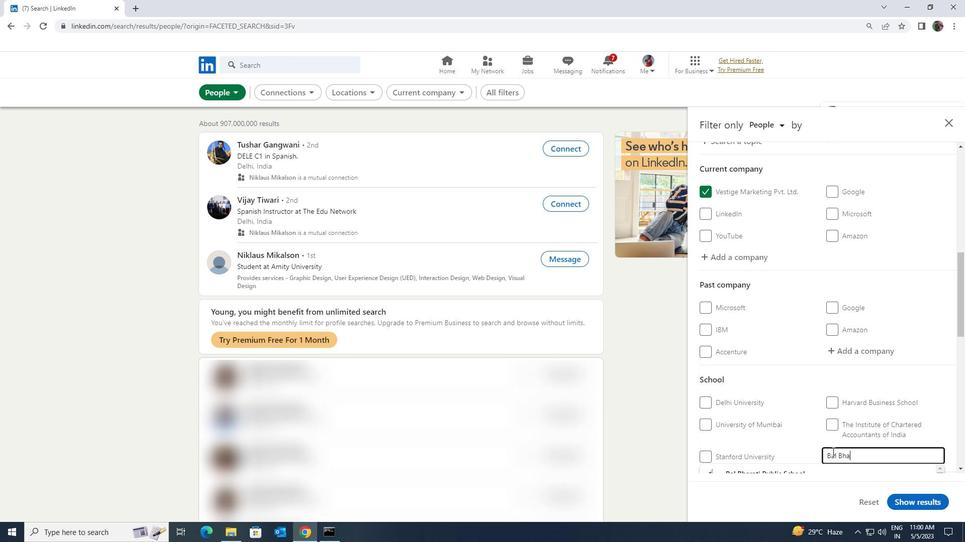 
Action: Mouse moved to (785, 437)
Screenshot: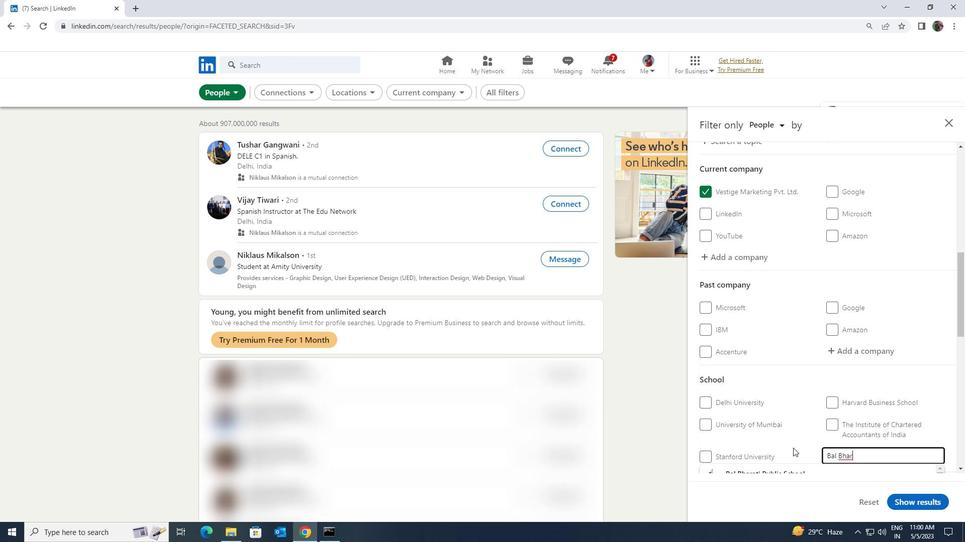 
Action: Mouse scrolled (785, 437) with delta (0, 0)
Screenshot: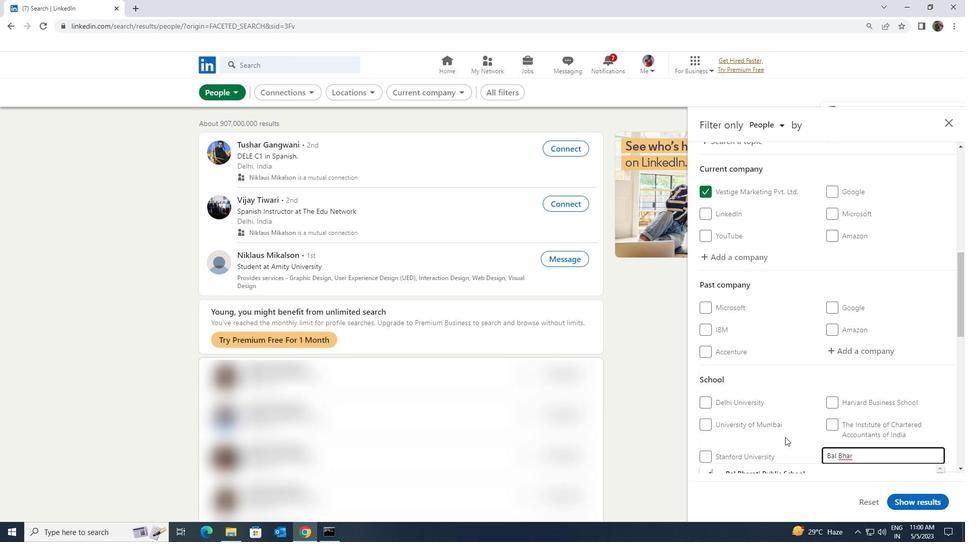 
Action: Mouse moved to (787, 428)
Screenshot: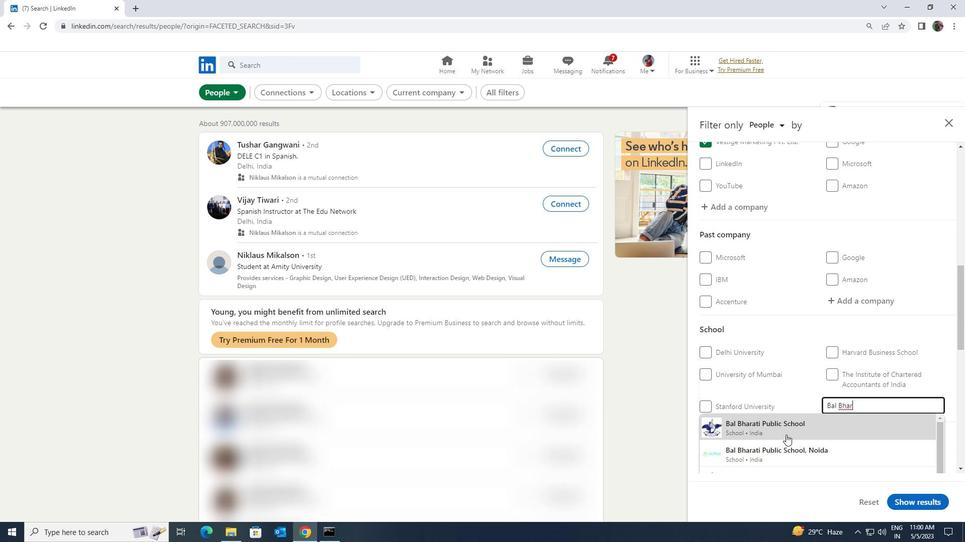 
Action: Mouse pressed left at (787, 428)
Screenshot: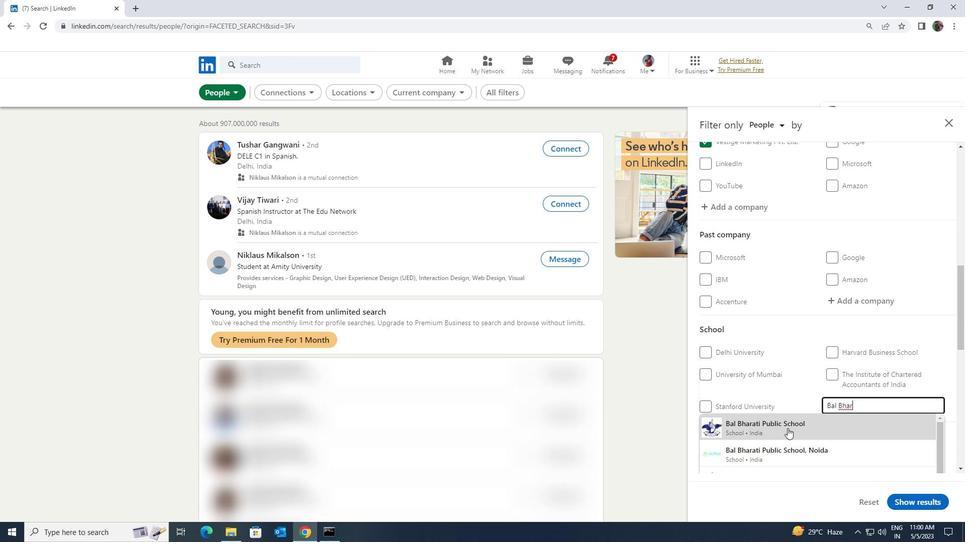 
Action: Mouse moved to (789, 426)
Screenshot: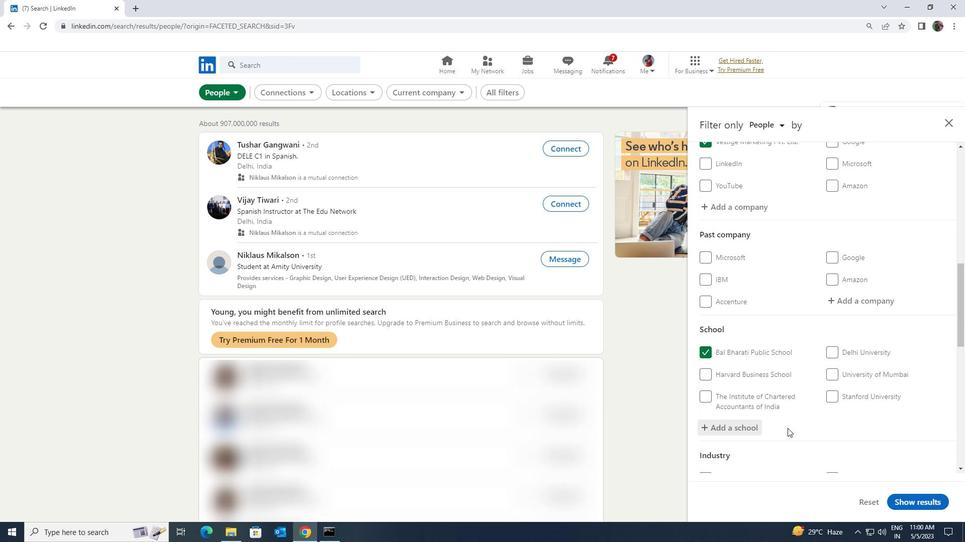 
Action: Mouse scrolled (789, 425) with delta (0, 0)
Screenshot: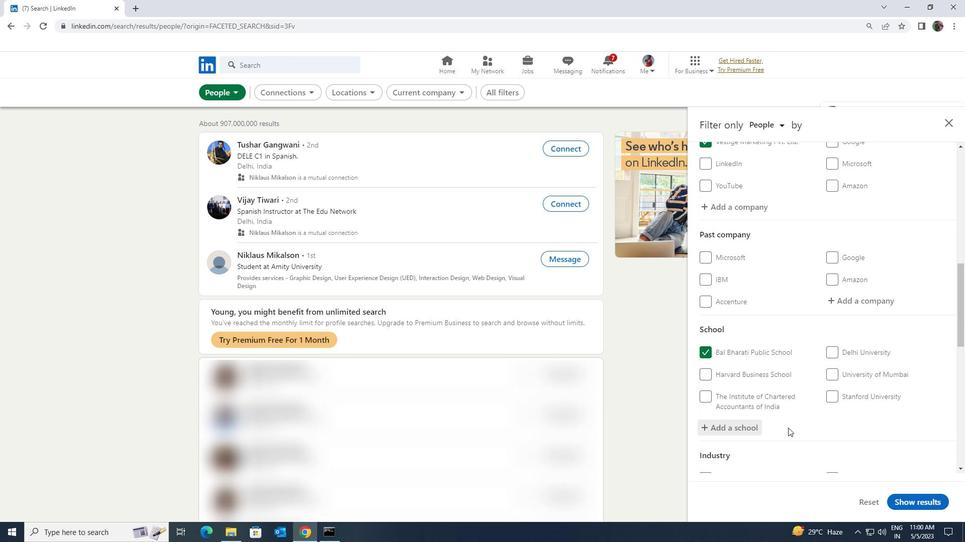 
Action: Mouse scrolled (789, 425) with delta (0, 0)
Screenshot: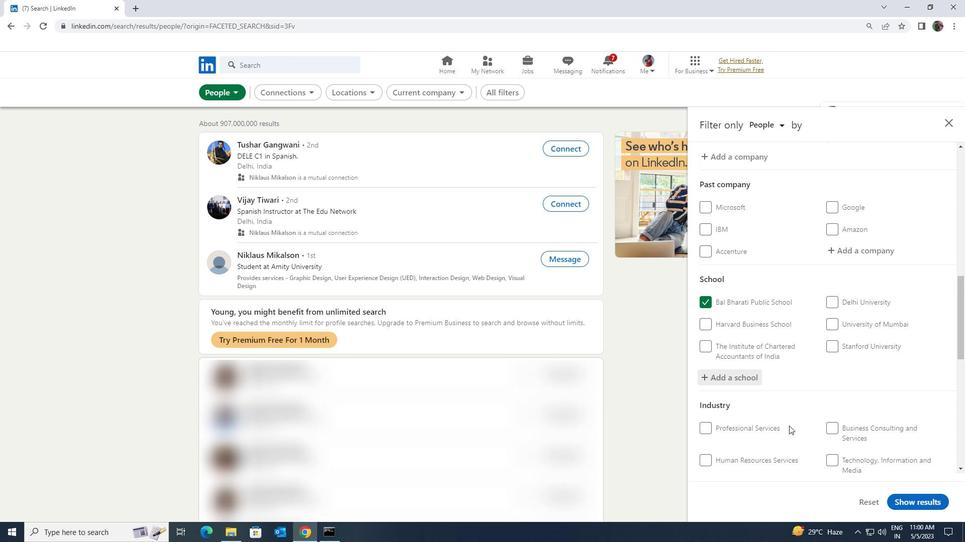 
Action: Mouse moved to (852, 443)
Screenshot: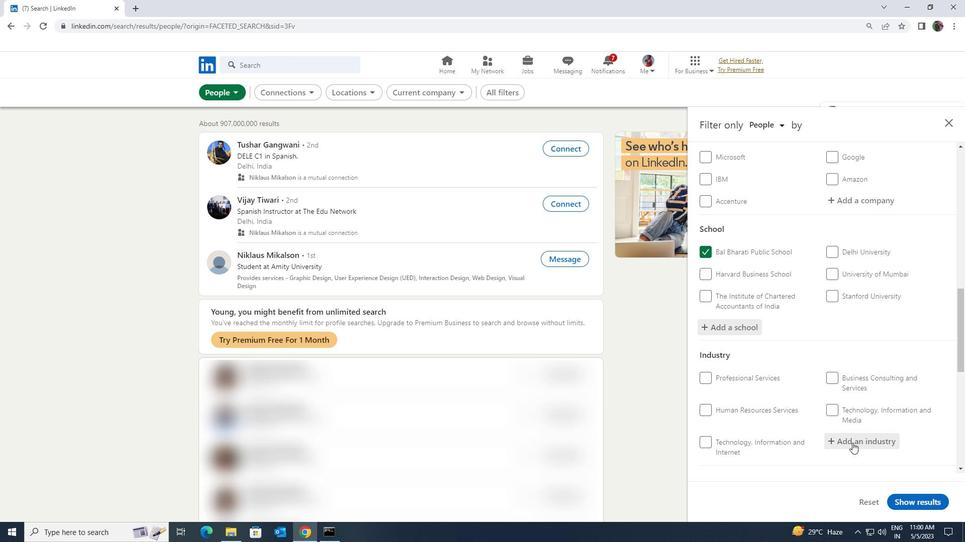 
Action: Mouse pressed left at (852, 443)
Screenshot: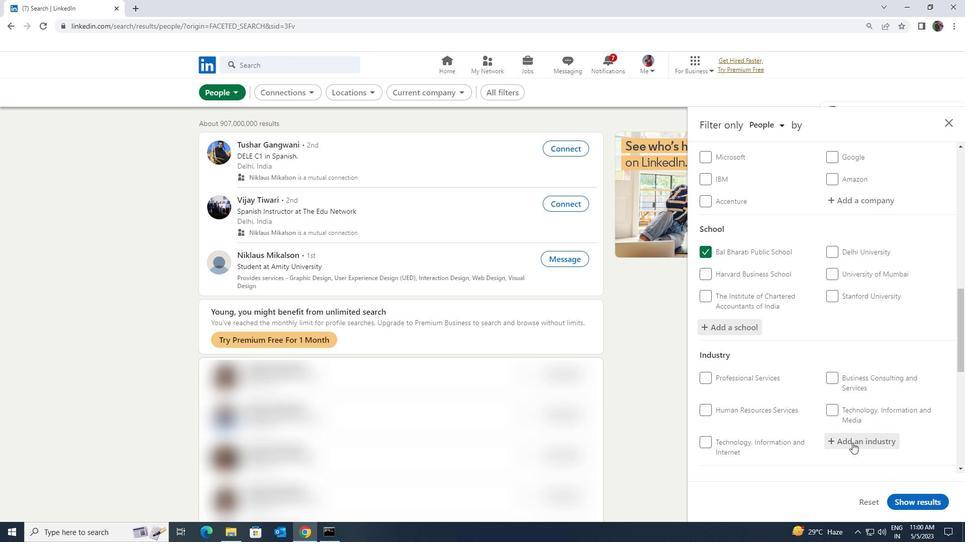 
Action: Mouse moved to (850, 444)
Screenshot: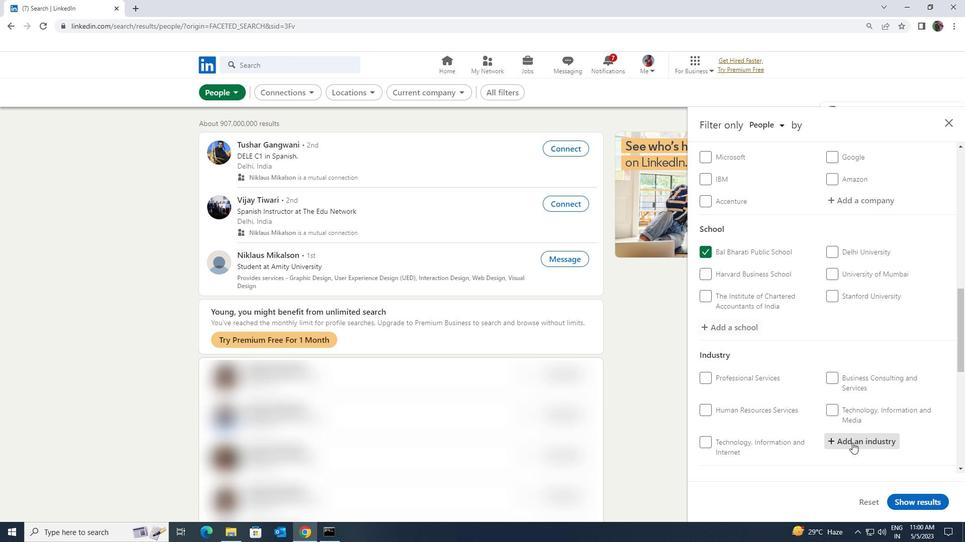 
Action: Key pressed <Key.shift><Key.shift><Key.shift>HOSPITALS
Screenshot: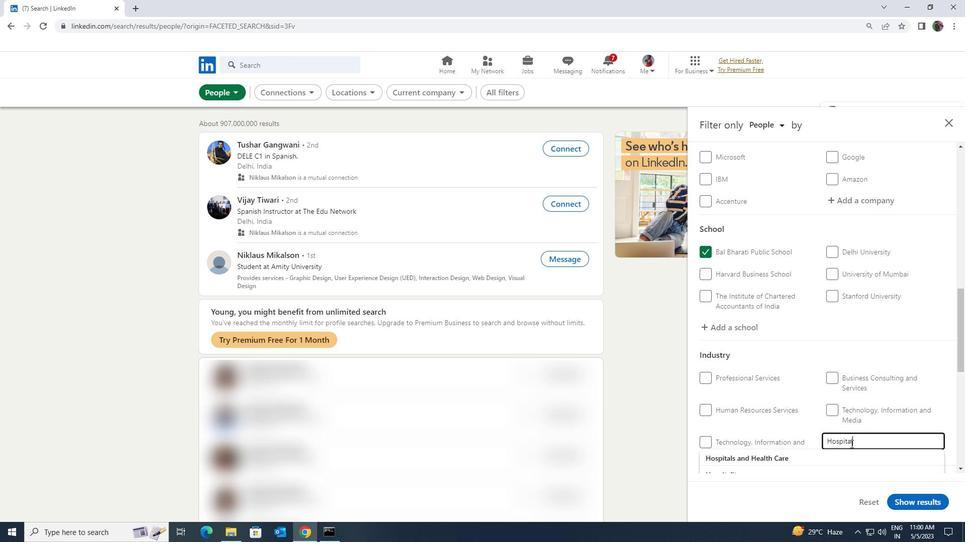 
Action: Mouse moved to (850, 431)
Screenshot: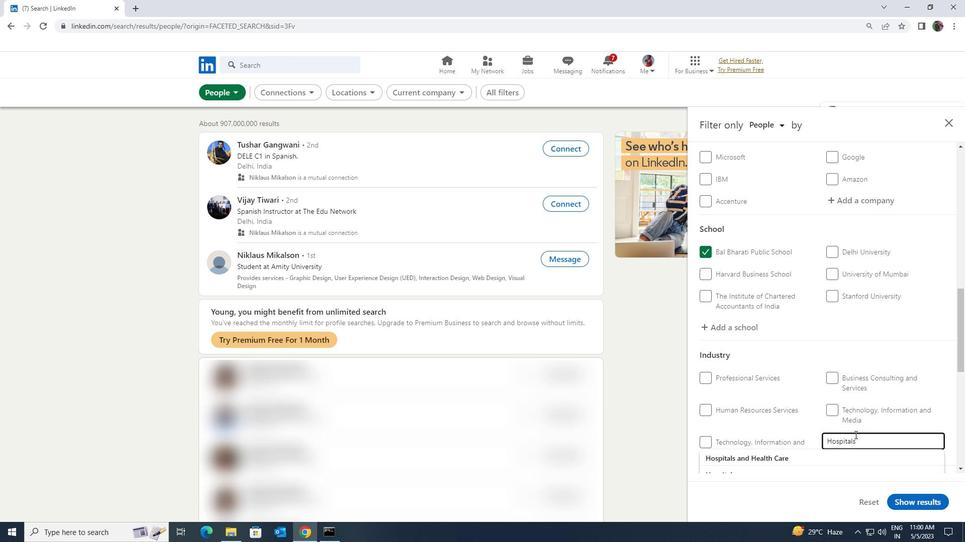 
Action: Mouse scrolled (850, 430) with delta (0, 0)
Screenshot: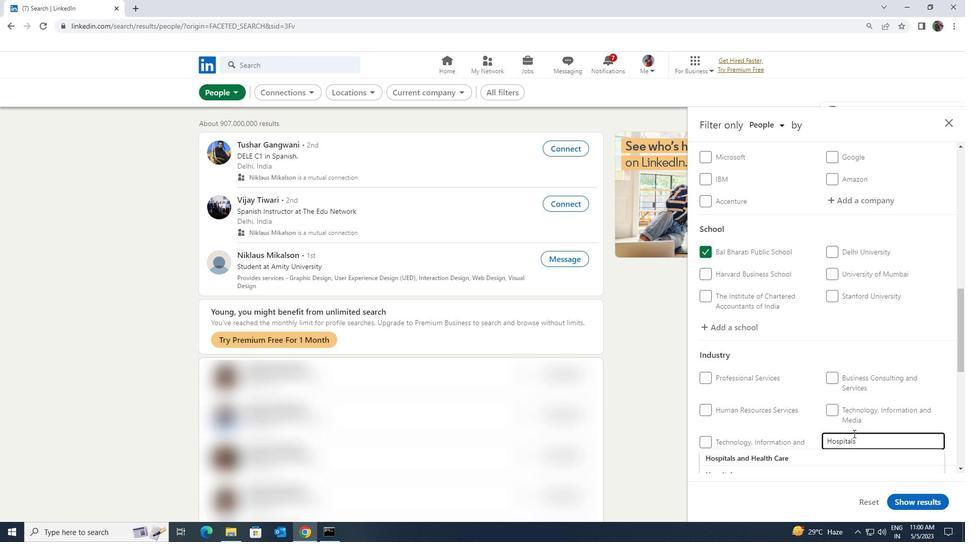 
Action: Mouse moved to (840, 427)
Screenshot: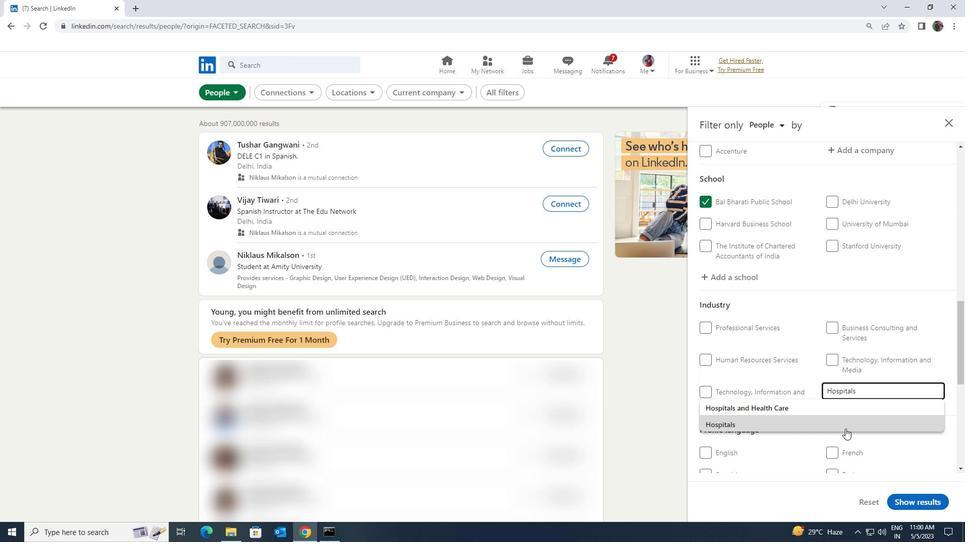 
Action: Mouse pressed left at (840, 427)
Screenshot: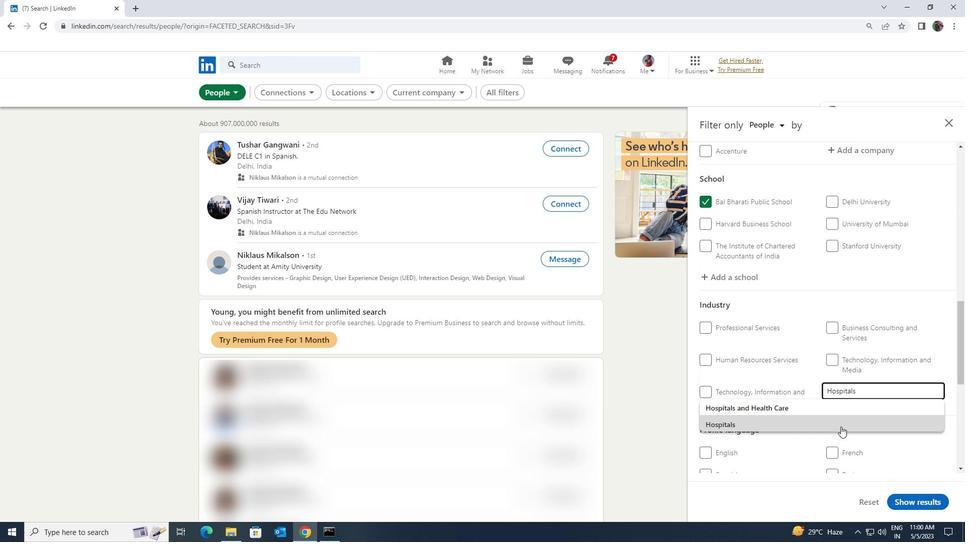 
Action: Mouse moved to (839, 426)
Screenshot: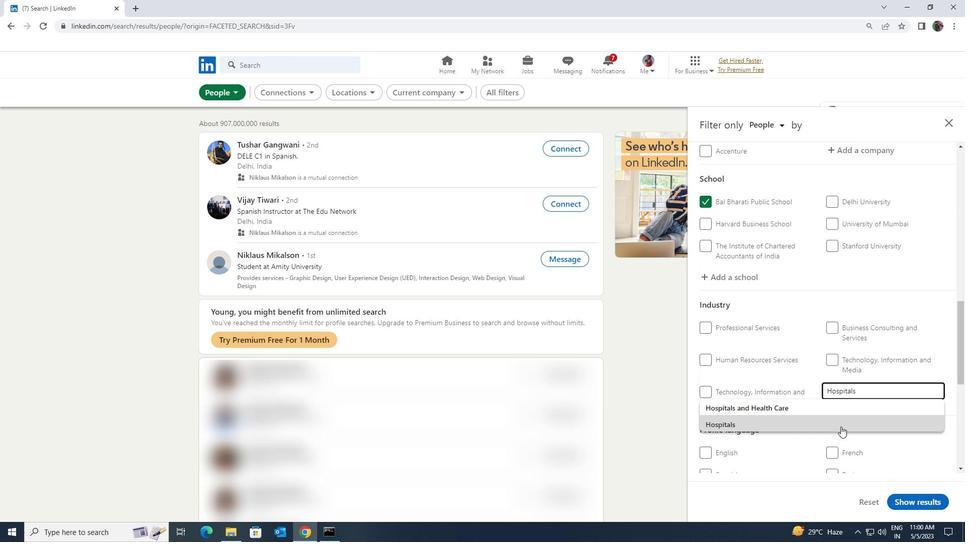 
Action: Mouse scrolled (839, 426) with delta (0, 0)
Screenshot: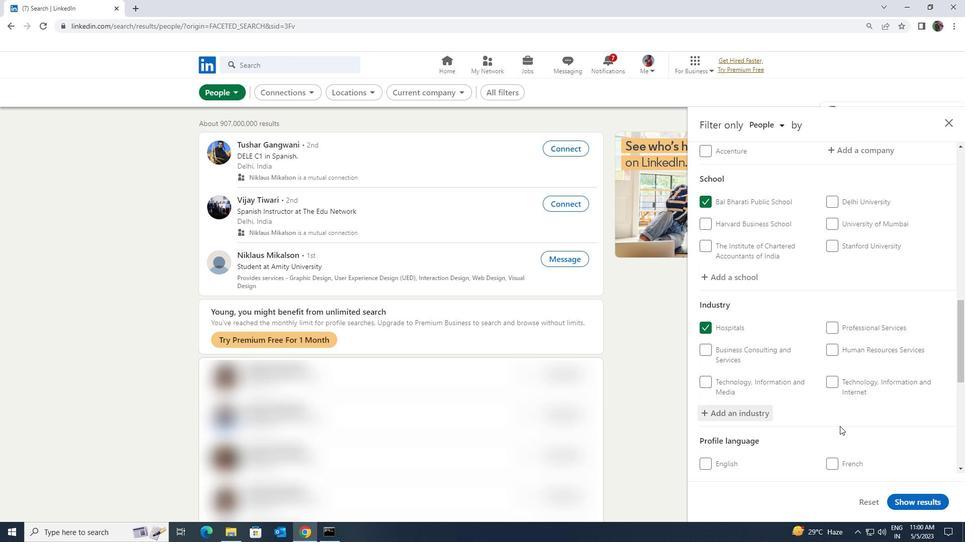 
Action: Mouse scrolled (839, 426) with delta (0, 0)
Screenshot: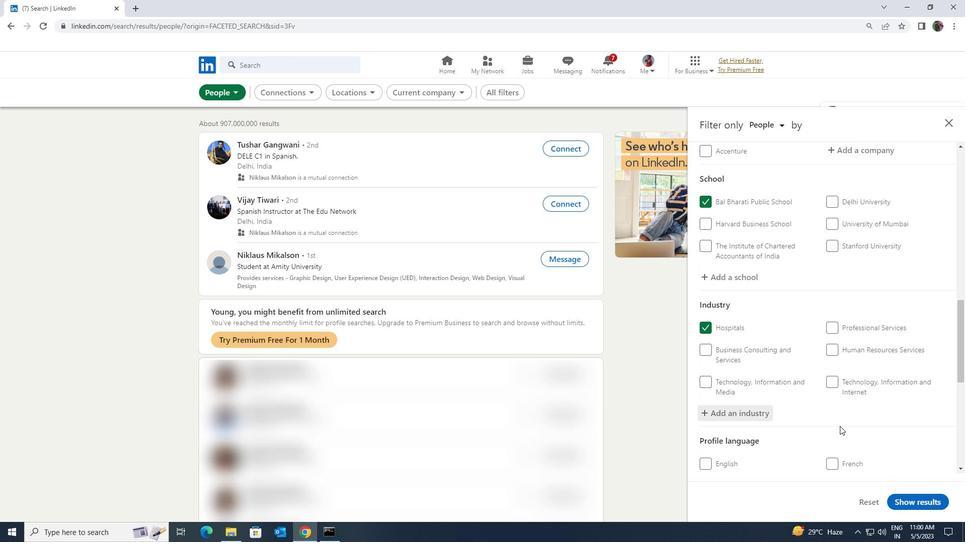 
Action: Mouse scrolled (839, 426) with delta (0, 0)
Screenshot: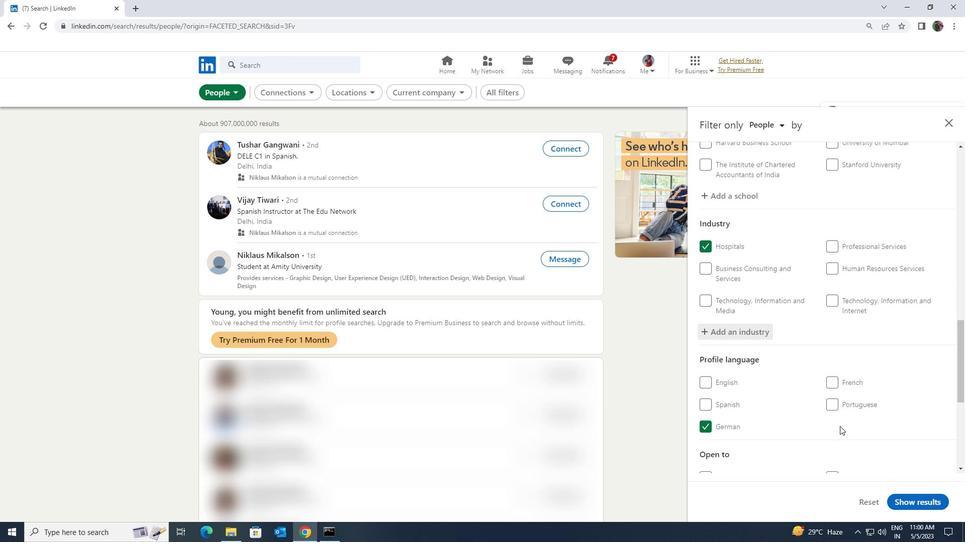 
Action: Mouse scrolled (839, 426) with delta (0, 0)
Screenshot: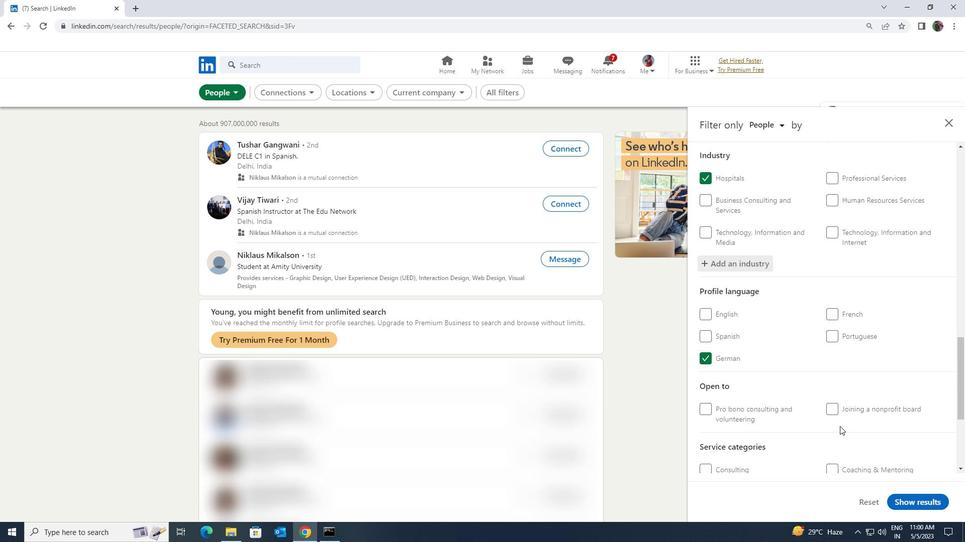 
Action: Mouse scrolled (839, 426) with delta (0, 0)
Screenshot: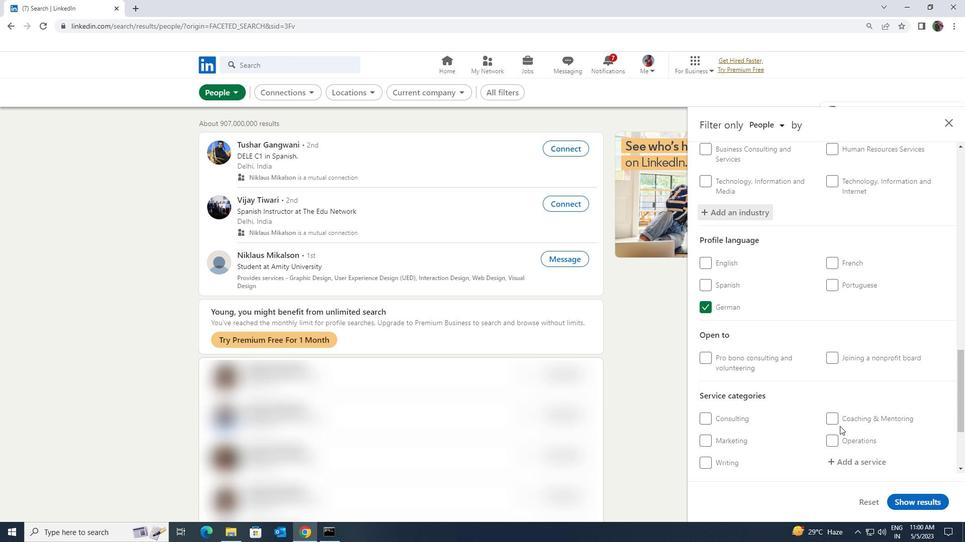 
Action: Mouse moved to (842, 417)
Screenshot: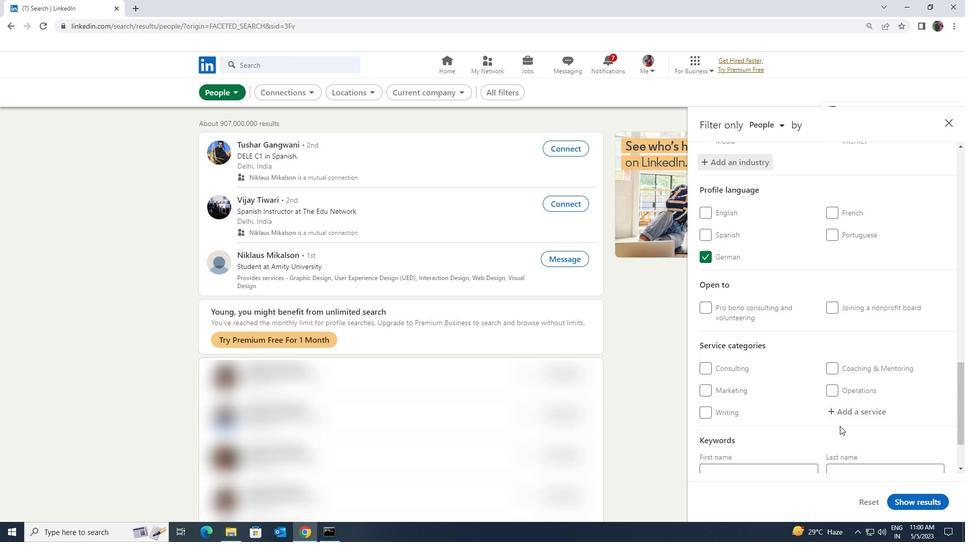 
Action: Mouse pressed left at (842, 417)
Screenshot: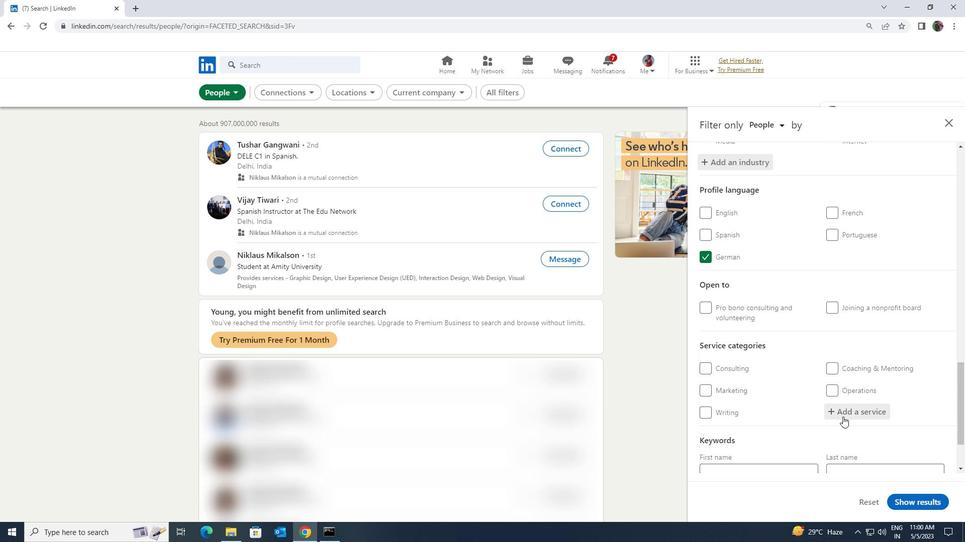 
Action: Key pressed <Key.shift><Key.shift><Key.shift><Key.shift><Key.shift>FINANCIAL<Key.space><Key.shift>ACC
Screenshot: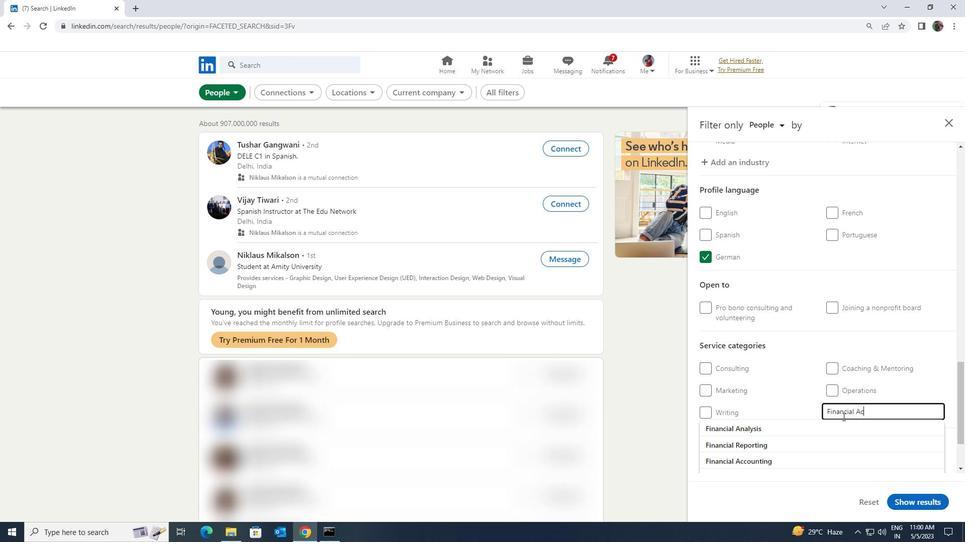 
Action: Mouse moved to (840, 432)
Screenshot: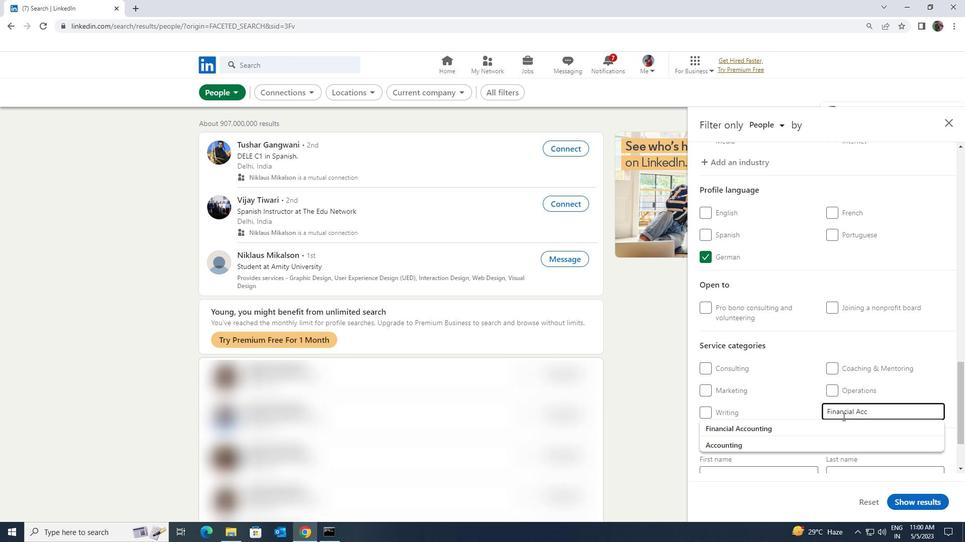 
Action: Mouse pressed left at (840, 432)
Screenshot: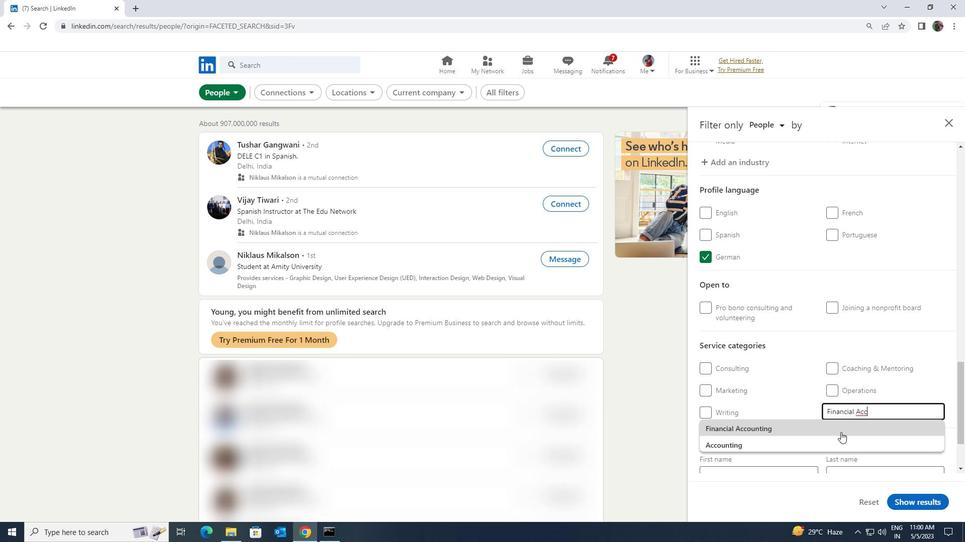 
Action: Mouse moved to (839, 432)
Screenshot: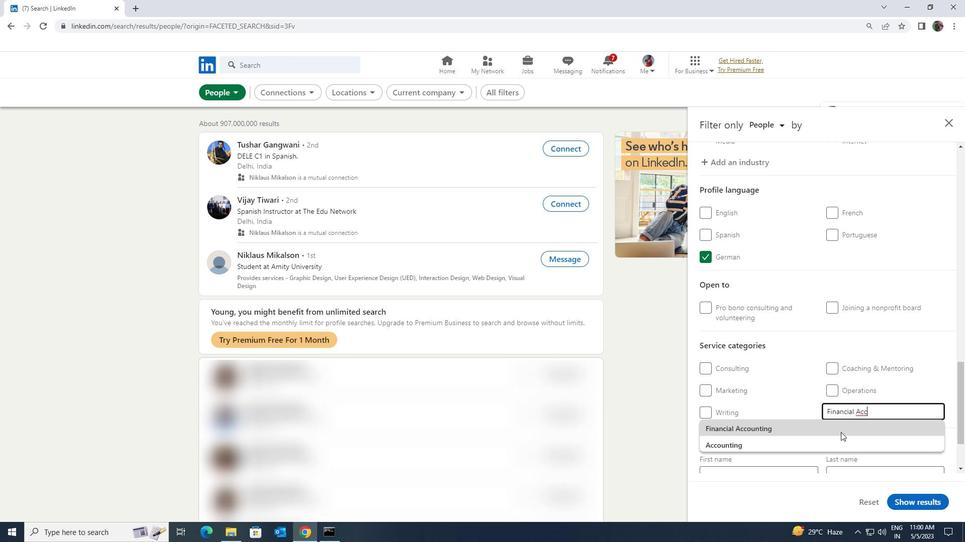 
Action: Mouse scrolled (839, 431) with delta (0, 0)
Screenshot: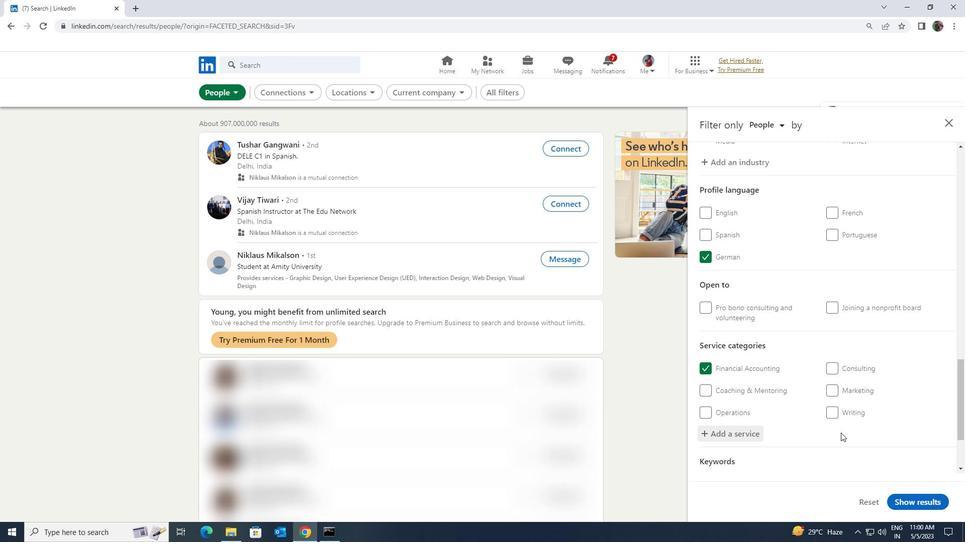 
Action: Mouse scrolled (839, 431) with delta (0, 0)
Screenshot: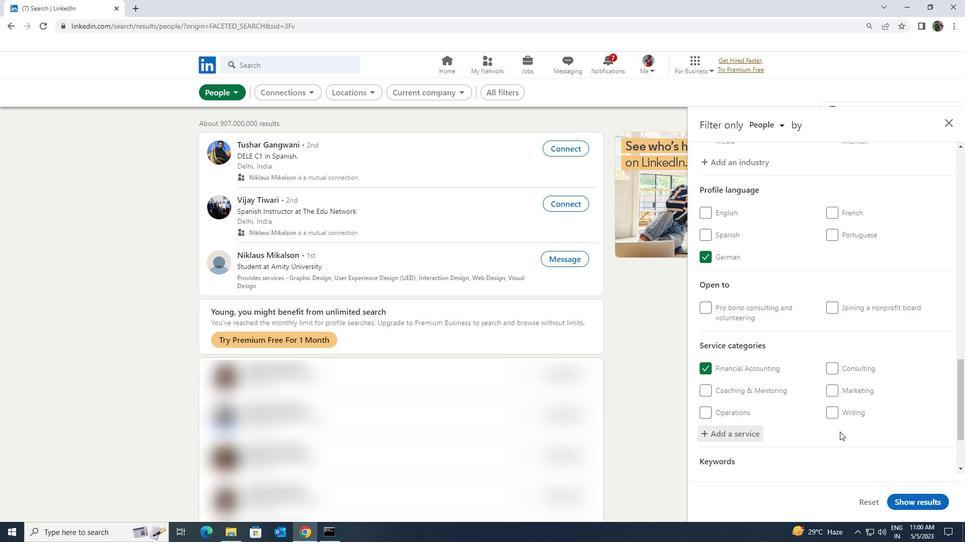 
Action: Mouse scrolled (839, 431) with delta (0, 0)
Screenshot: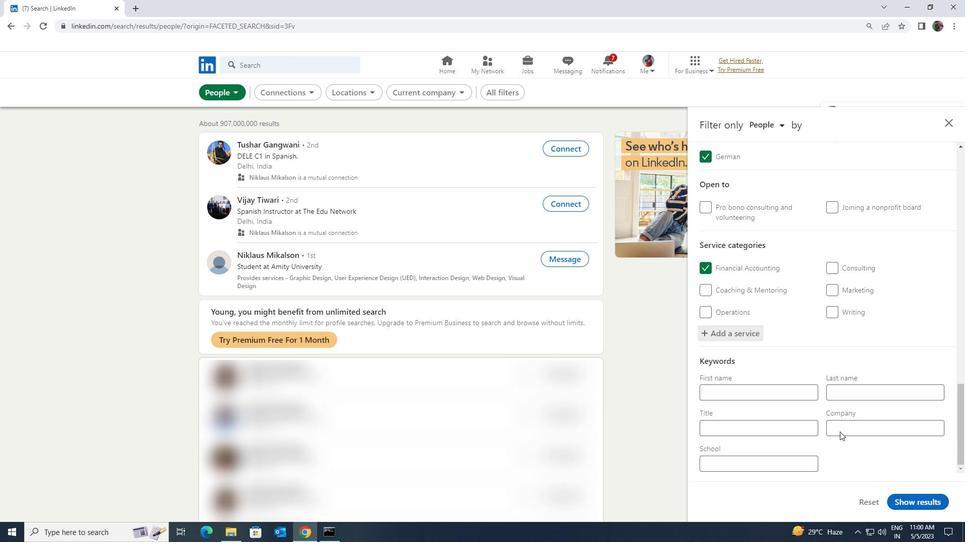 
Action: Mouse moved to (808, 426)
Screenshot: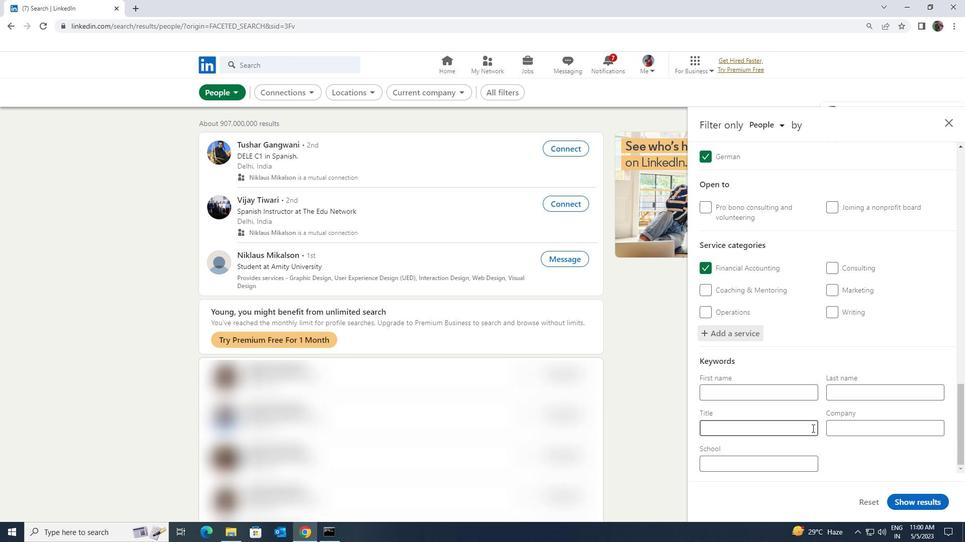 
Action: Mouse pressed left at (808, 426)
Screenshot: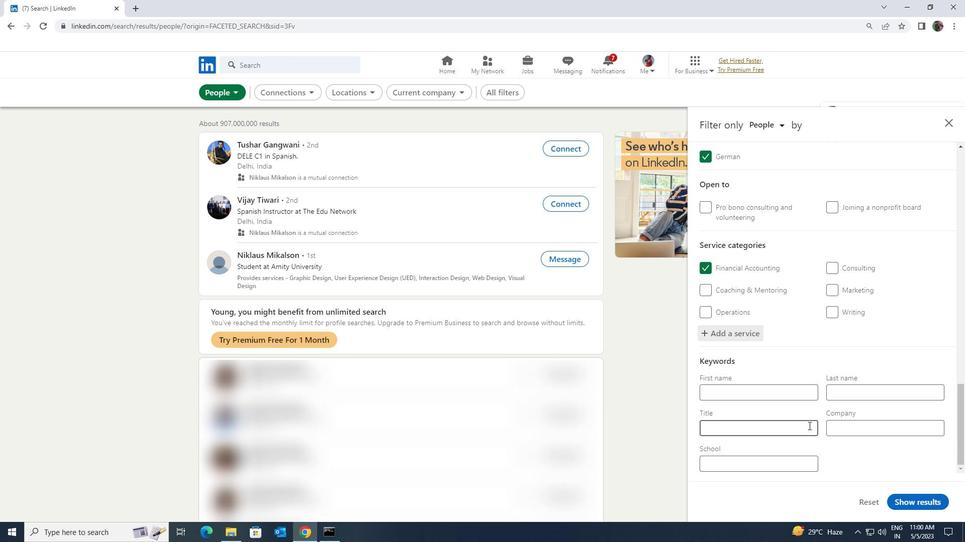 
Action: Key pressed <Key.shift>RESEACH<Key.backspace><Key.backspace><Key.backspace>ARCH<Key.space><Key.shift><Key.shift><Key.shift><Key.shift><Key.shift><Key.shift><Key.shift><Key.shift><Key.shift><Key.shift><Key.shift><Key.shift><Key.shift><Key.shift><Key.shift><Key.shift><Key.shift><Key.shift><Key.shift><Key.shift><Key.shift>ASSISTANT
Screenshot: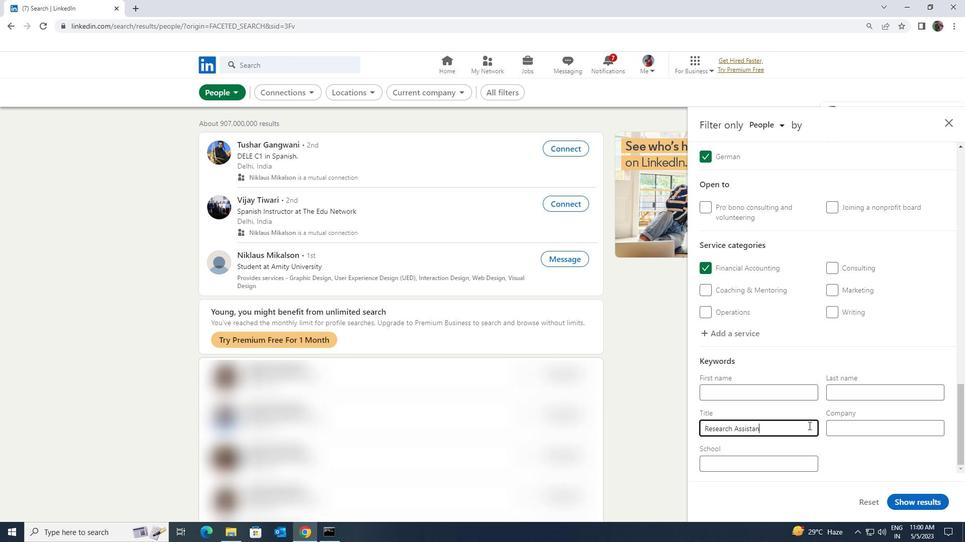 
Action: Mouse moved to (899, 498)
Screenshot: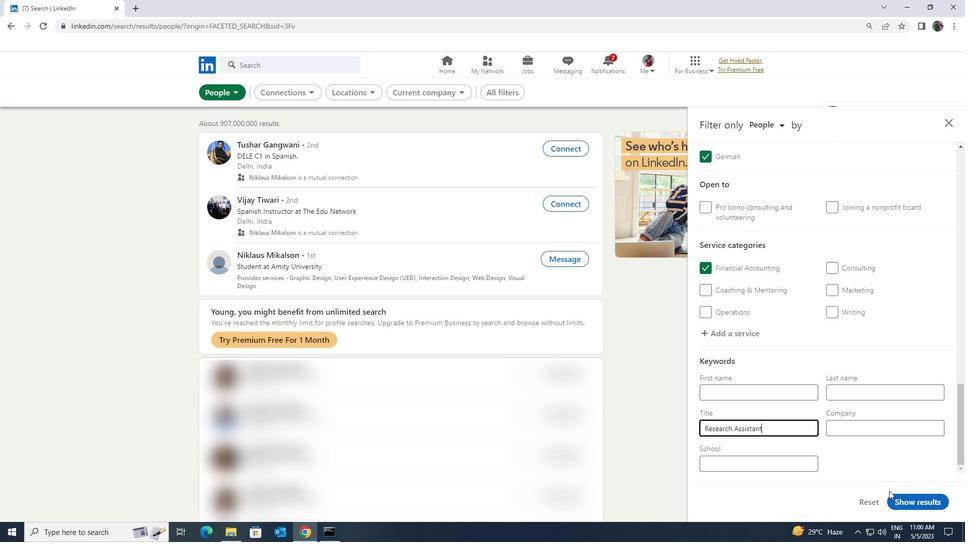 
Action: Mouse pressed left at (899, 498)
Screenshot: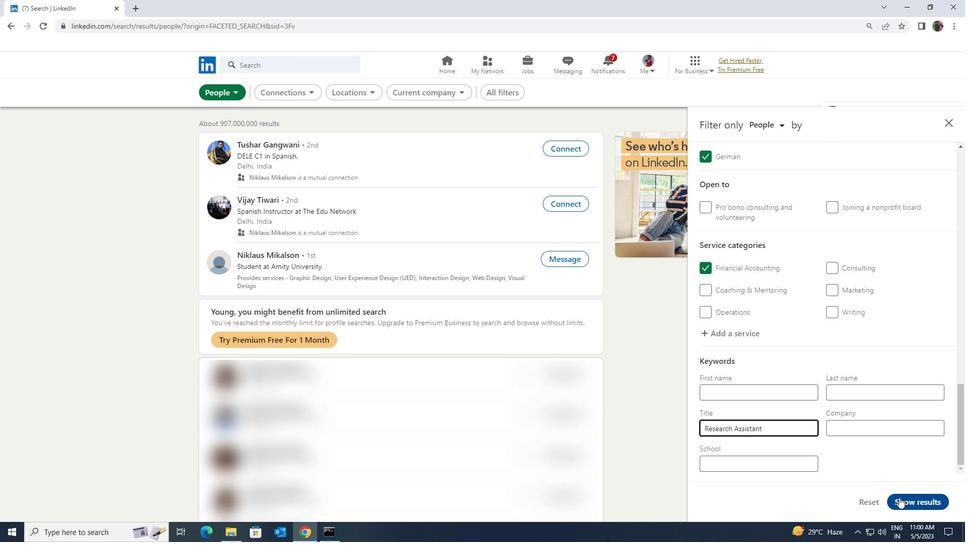 
Action: Mouse moved to (898, 499)
Screenshot: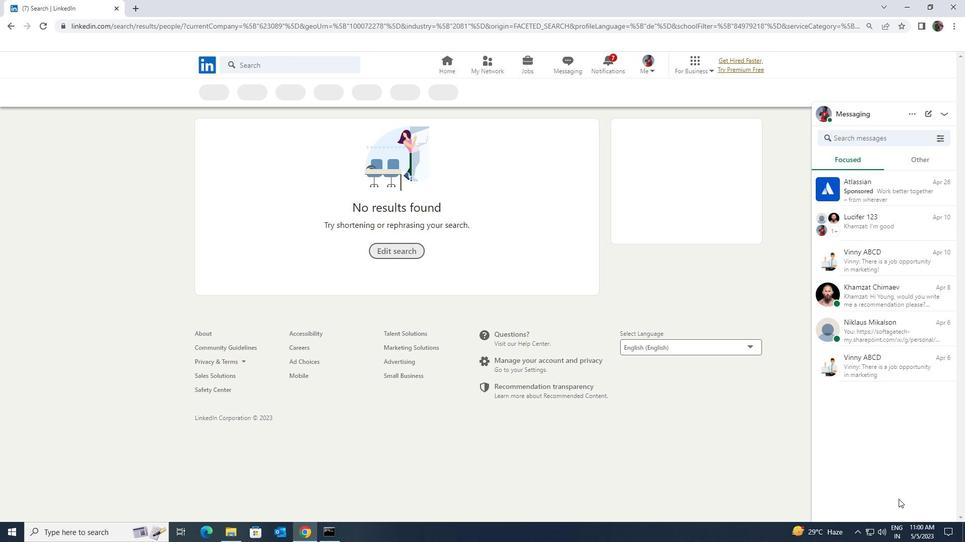 
